 Task: Add Every Day Shea Lavender Shampoo to the cart.
Action: Mouse moved to (284, 136)
Screenshot: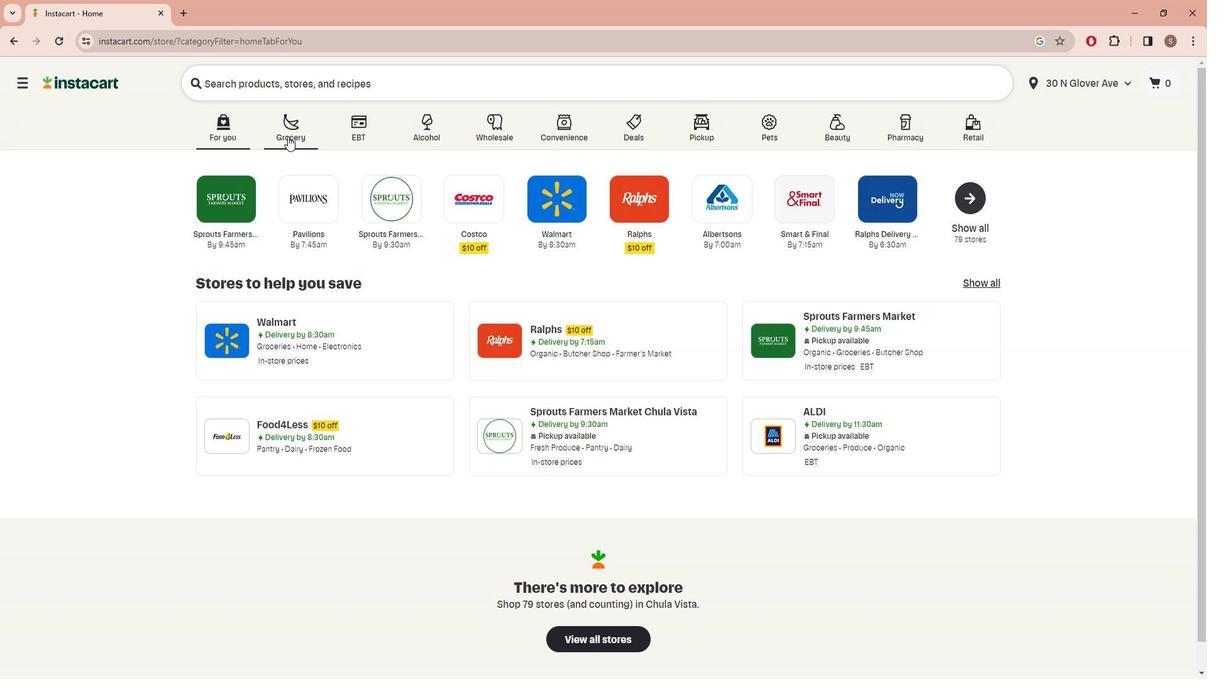 
Action: Mouse pressed left at (284, 136)
Screenshot: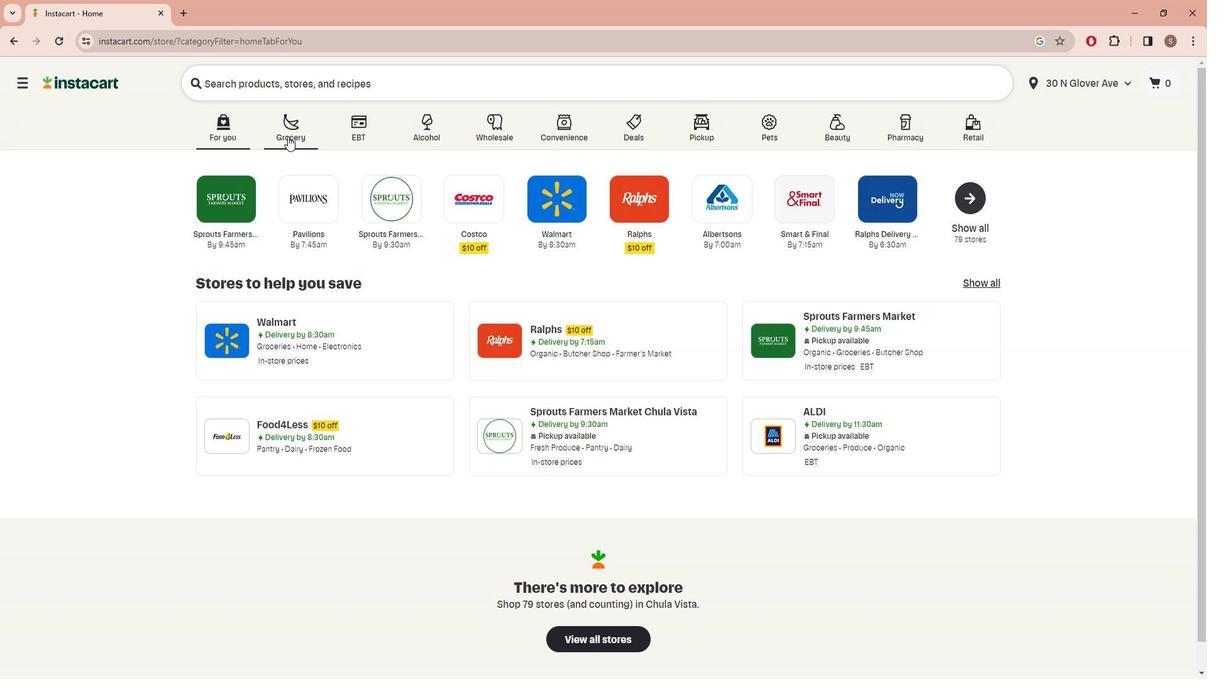
Action: Mouse moved to (391, 382)
Screenshot: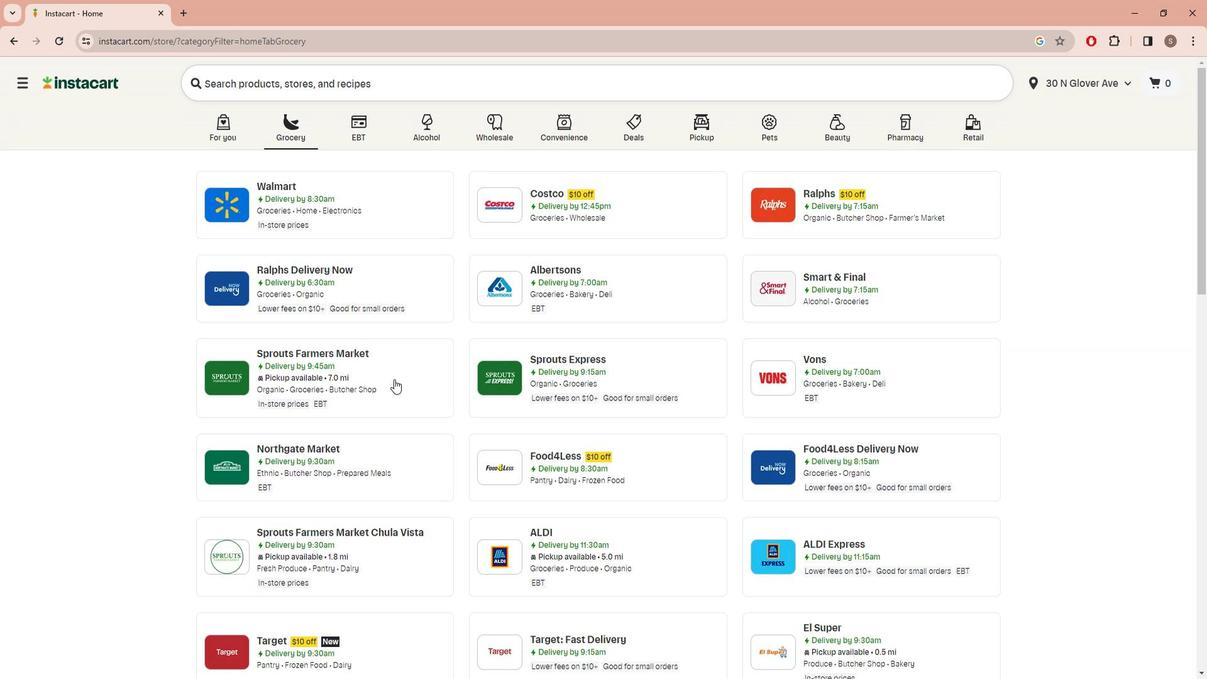 
Action: Mouse pressed left at (391, 382)
Screenshot: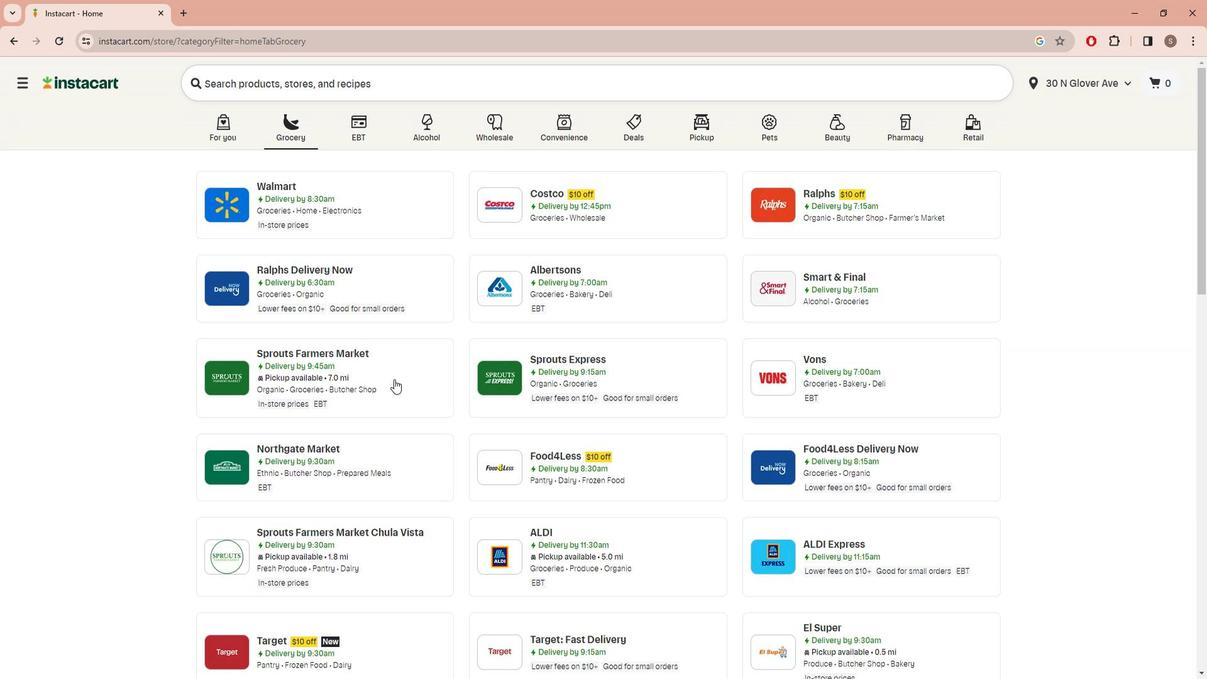 
Action: Mouse moved to (102, 389)
Screenshot: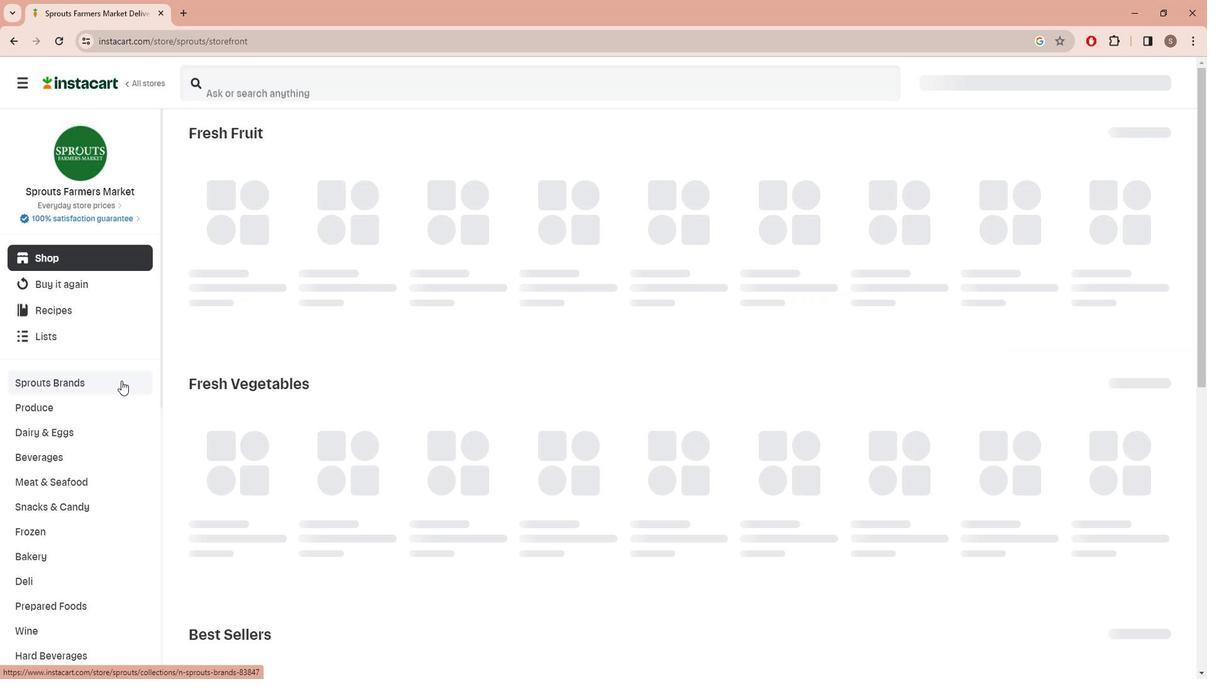 
Action: Mouse scrolled (102, 389) with delta (0, 0)
Screenshot: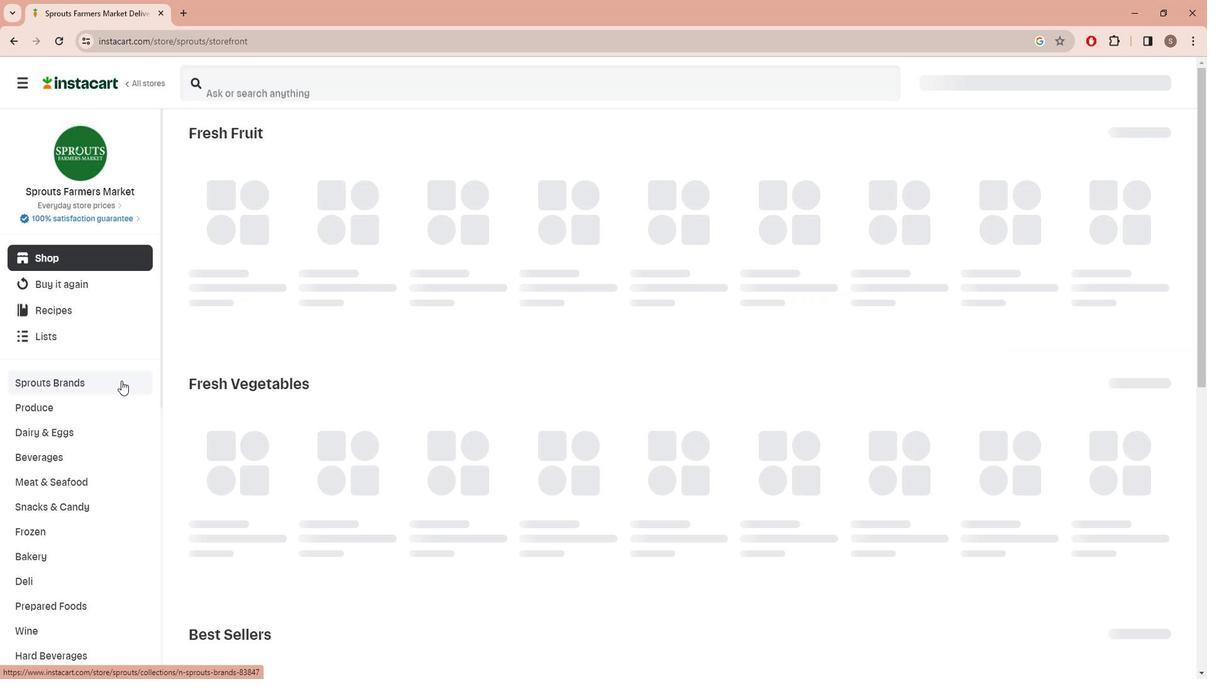 
Action: Mouse moved to (101, 392)
Screenshot: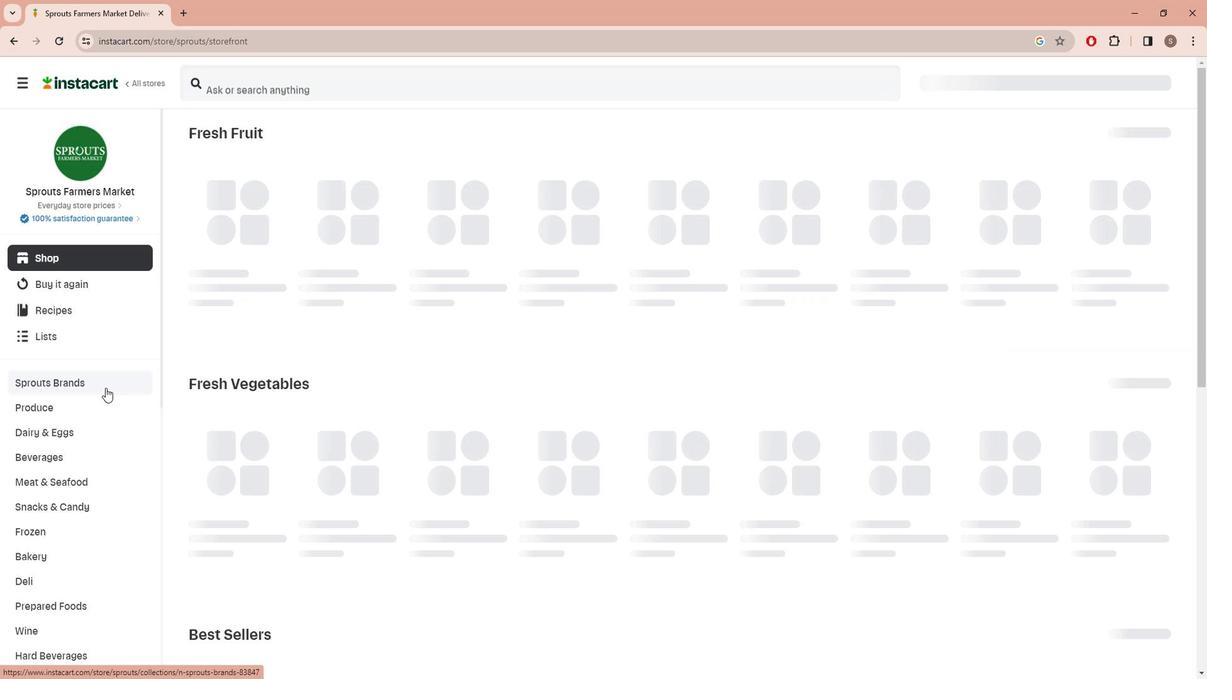 
Action: Mouse scrolled (101, 391) with delta (0, 0)
Screenshot: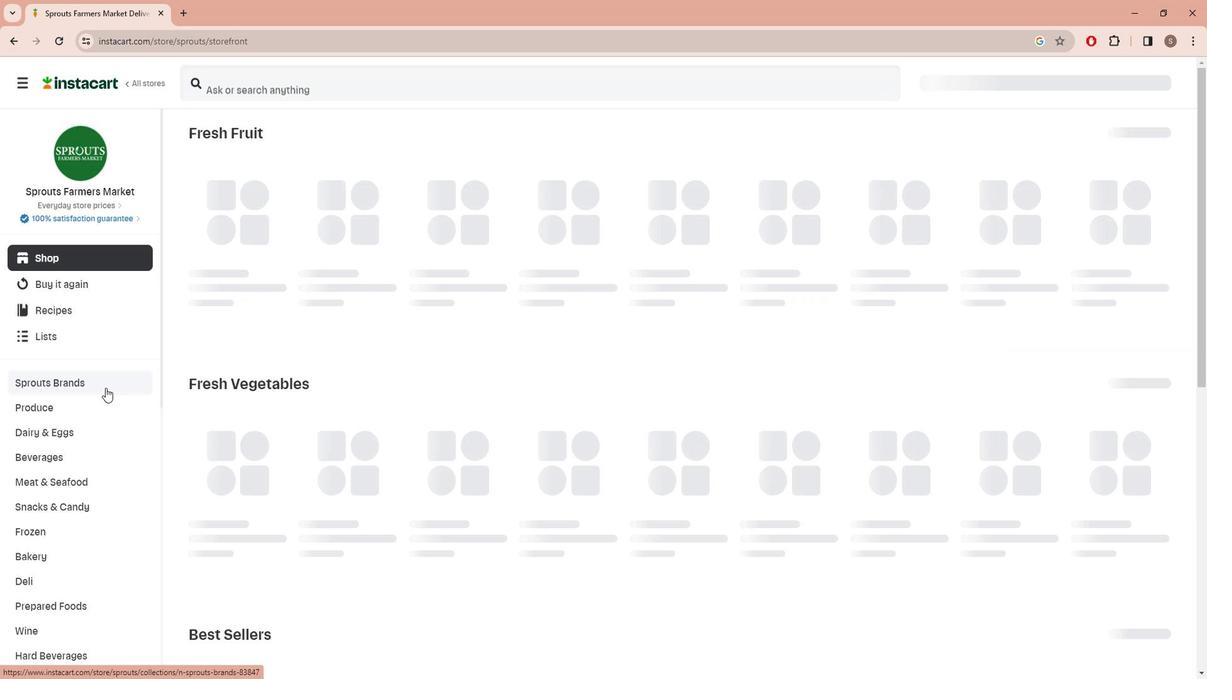 
Action: Mouse moved to (100, 395)
Screenshot: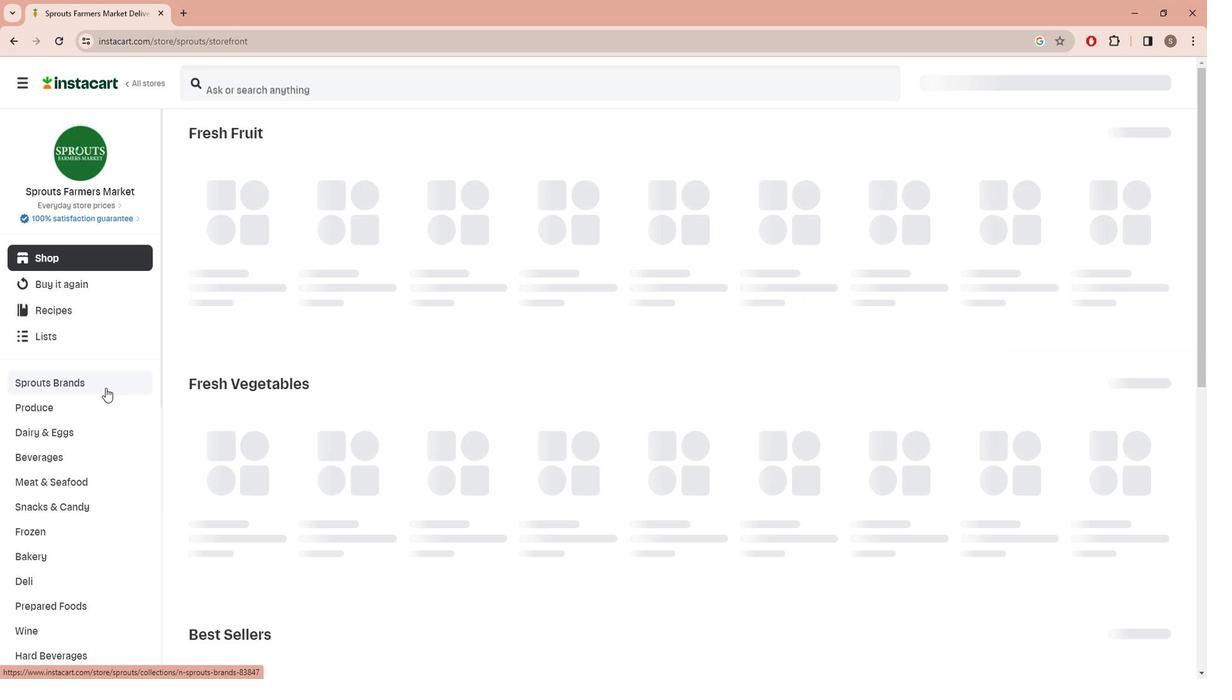 
Action: Mouse scrolled (100, 394) with delta (0, -1)
Screenshot: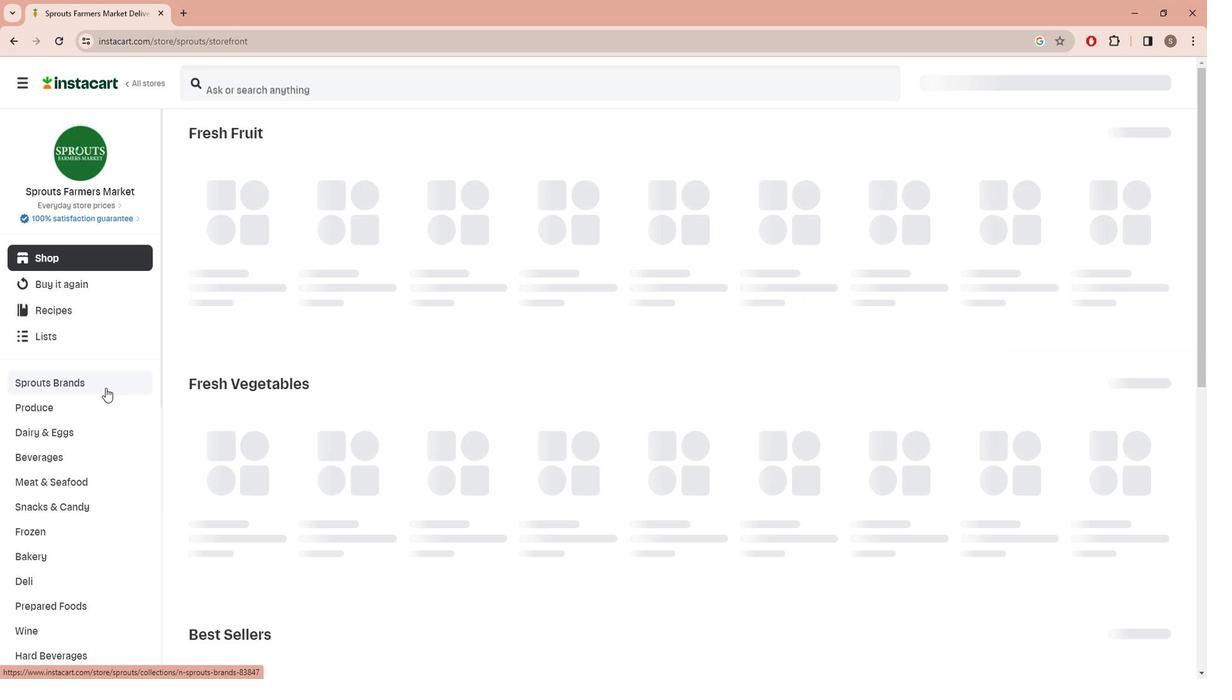 
Action: Mouse moved to (98, 398)
Screenshot: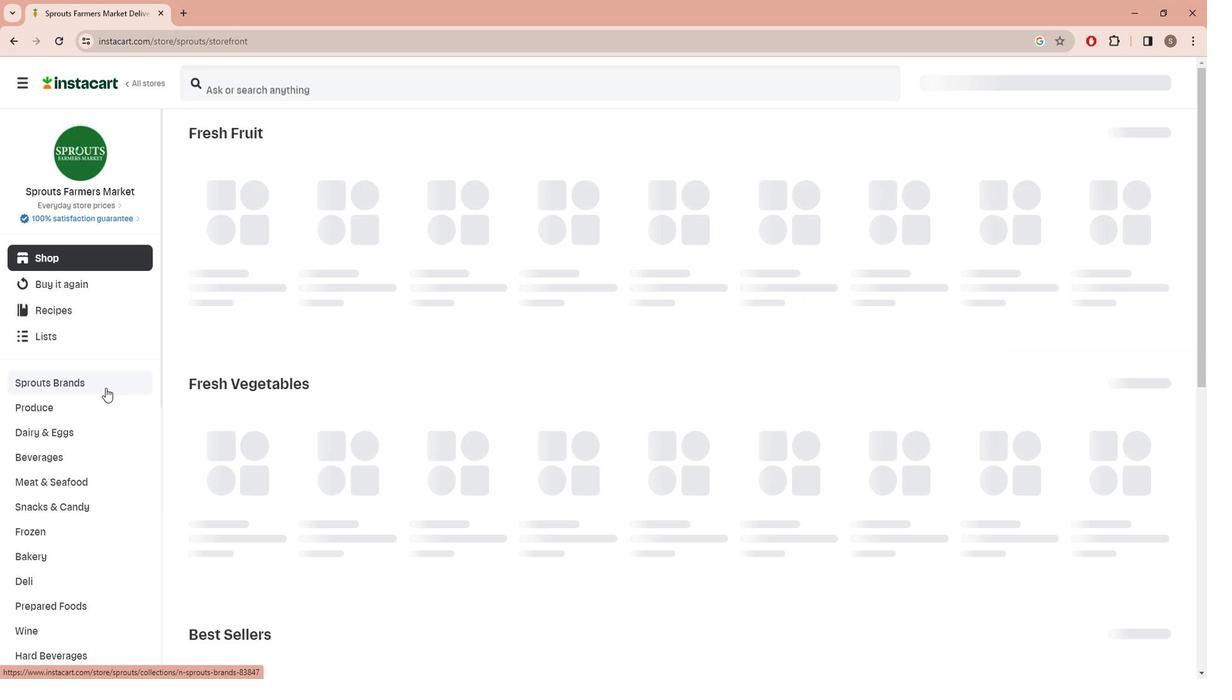 
Action: Mouse scrolled (98, 398) with delta (0, 0)
Screenshot: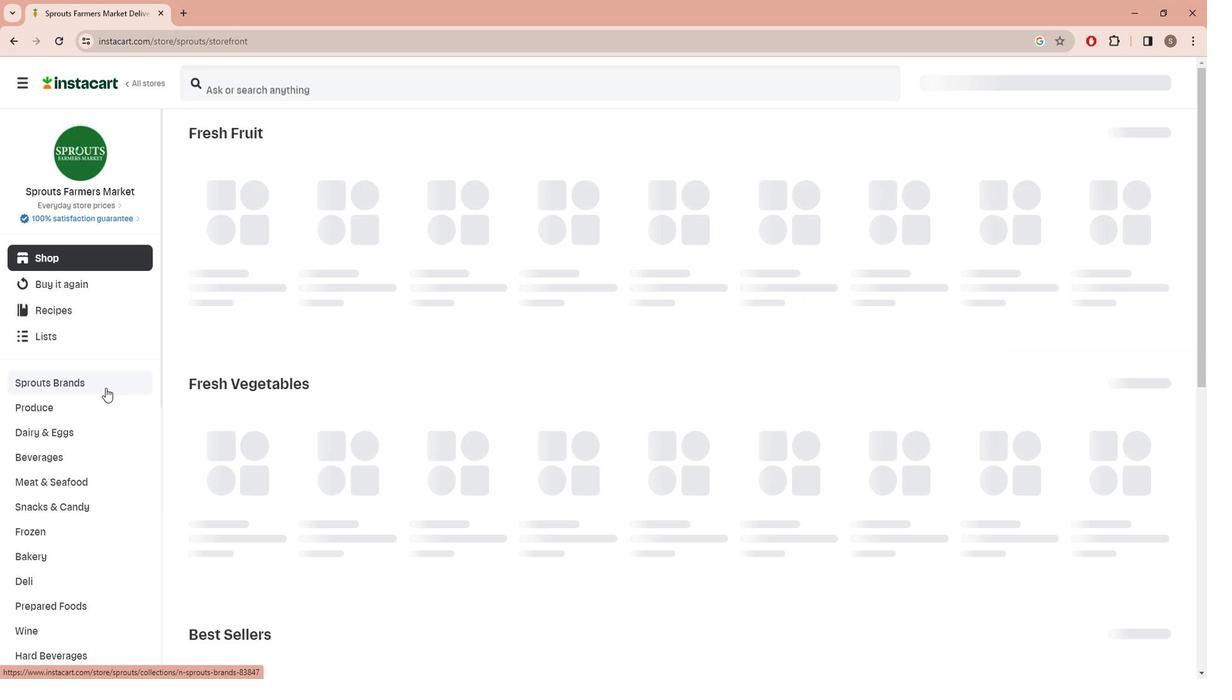 
Action: Mouse moved to (98, 399)
Screenshot: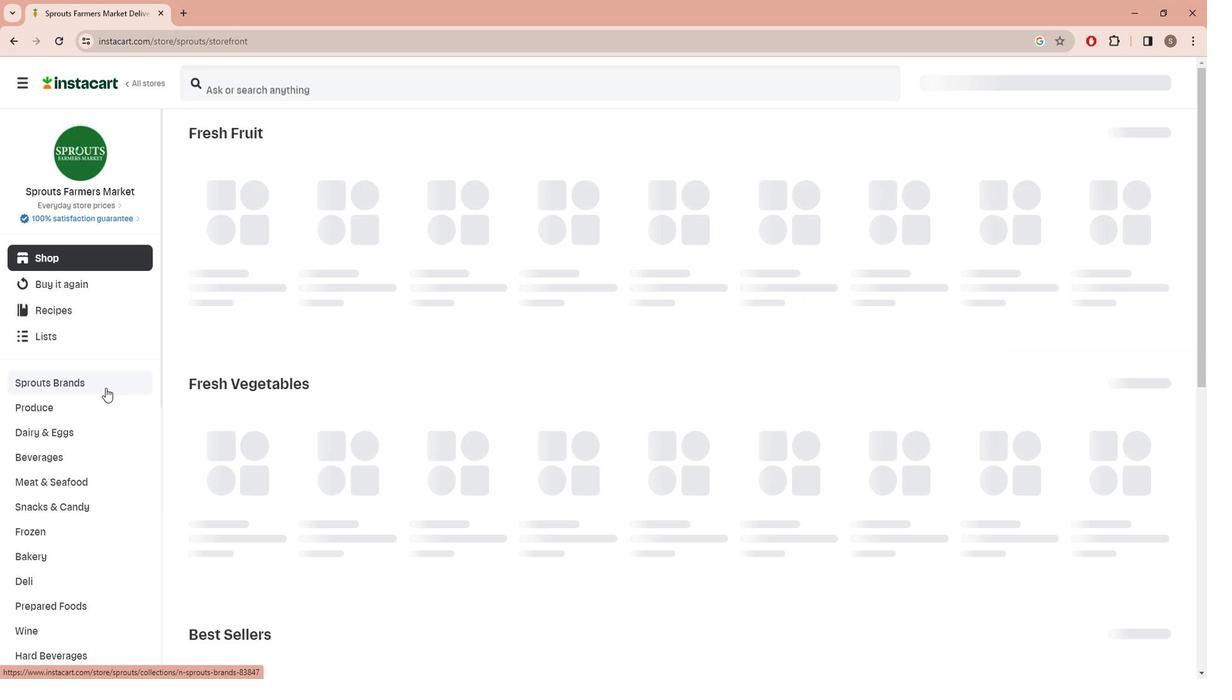 
Action: Mouse scrolled (98, 398) with delta (0, 0)
Screenshot: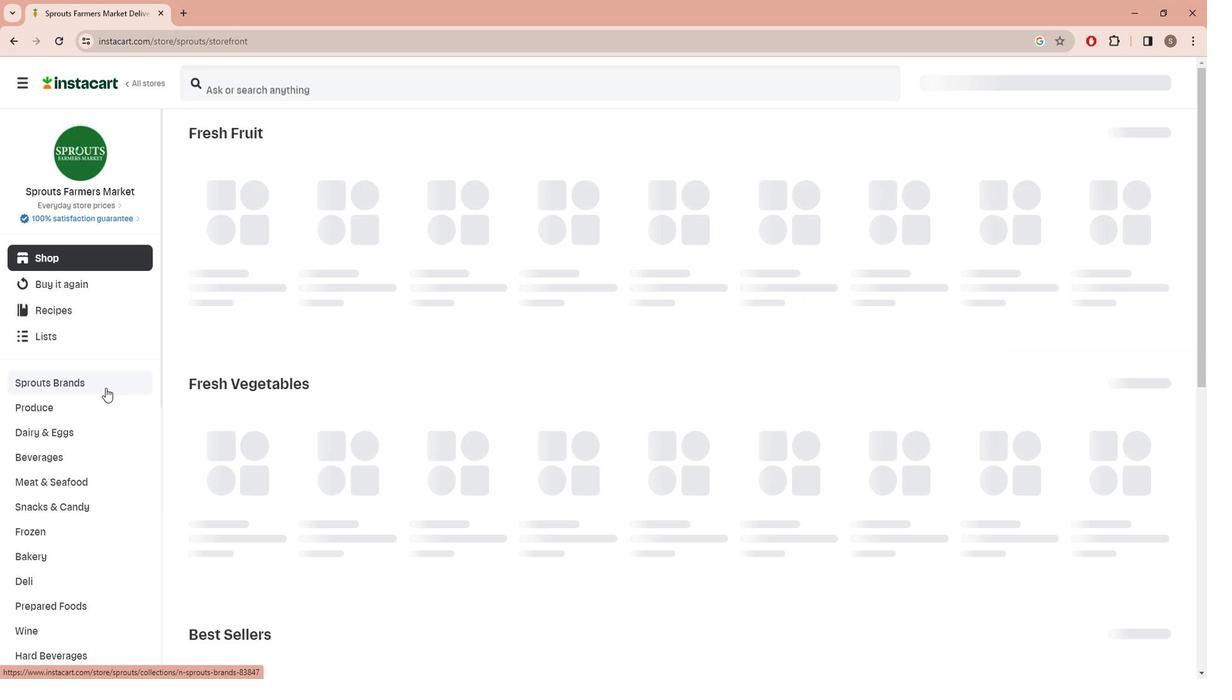 
Action: Mouse moved to (98, 399)
Screenshot: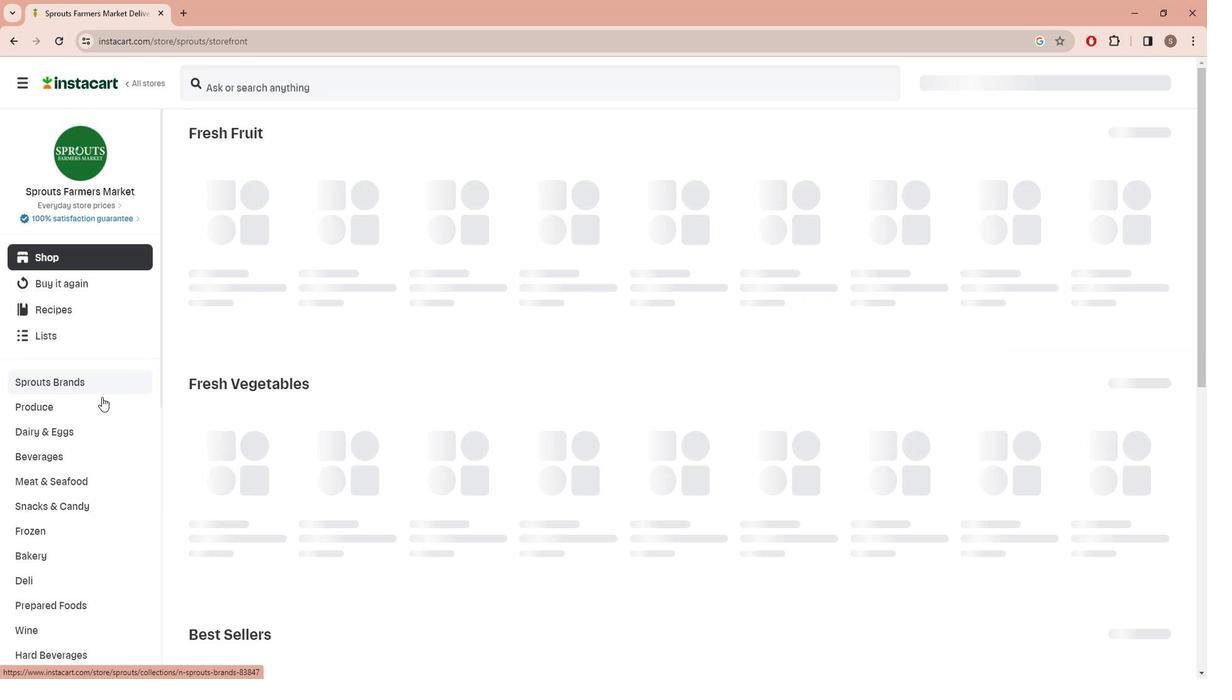 
Action: Mouse scrolled (98, 399) with delta (0, 0)
Screenshot: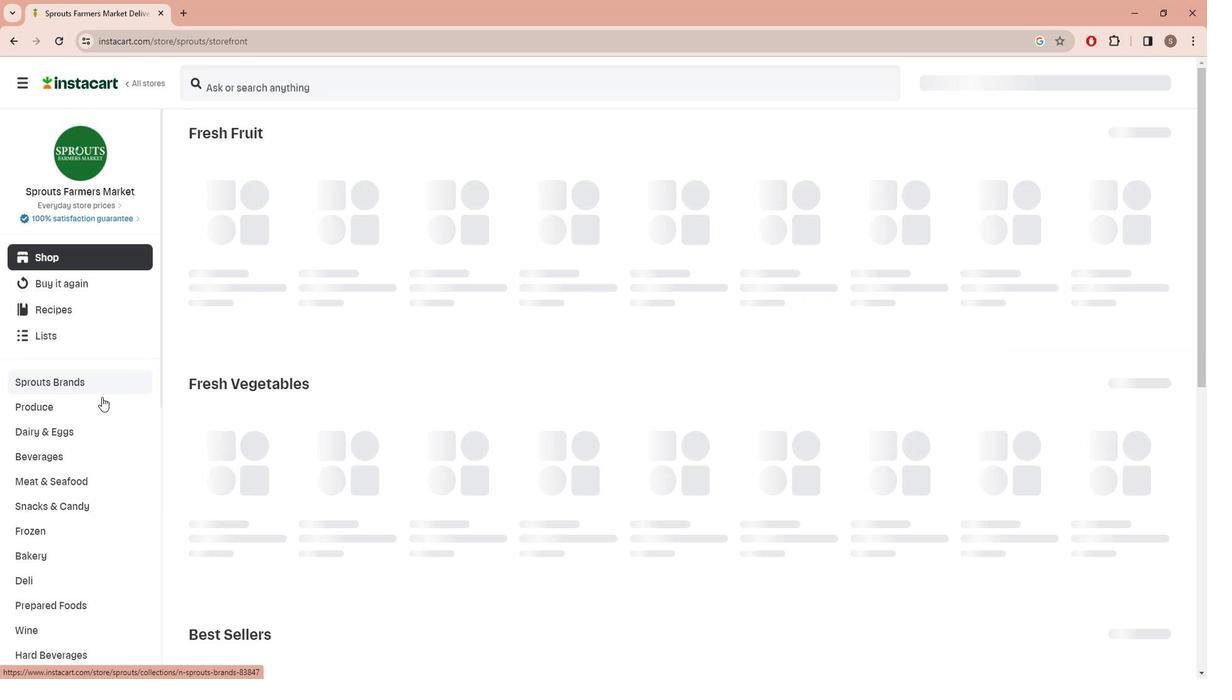 
Action: Mouse scrolled (98, 399) with delta (0, 0)
Screenshot: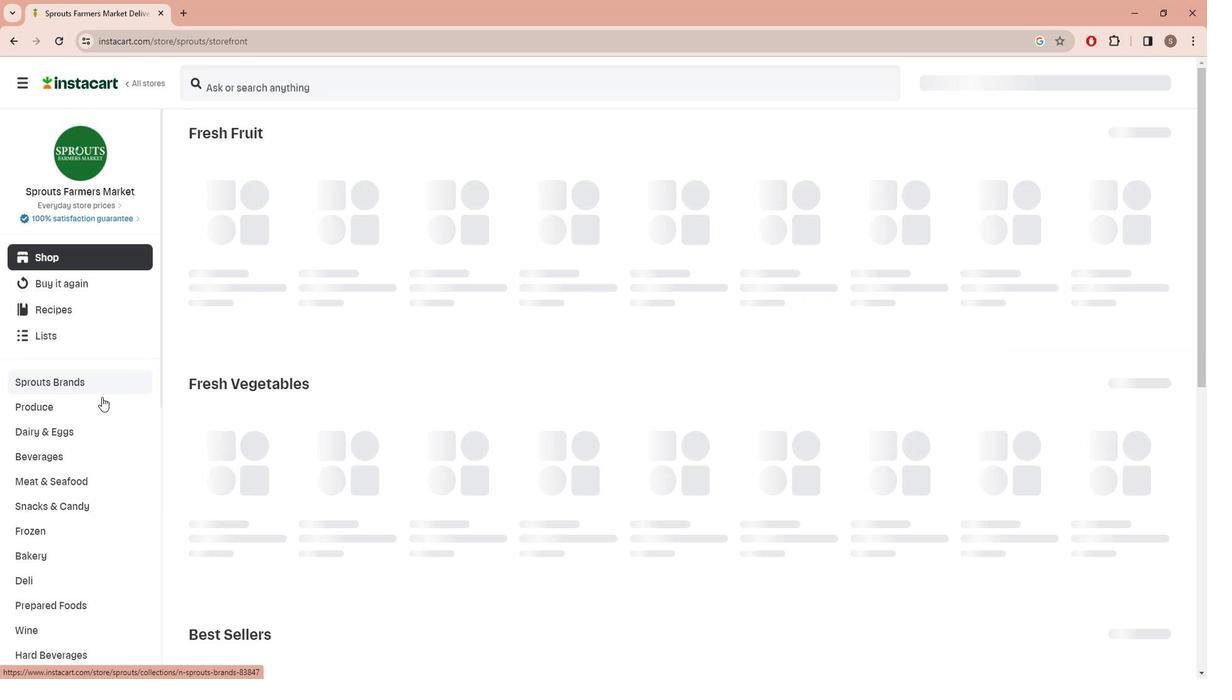 
Action: Mouse scrolled (98, 399) with delta (0, 0)
Screenshot: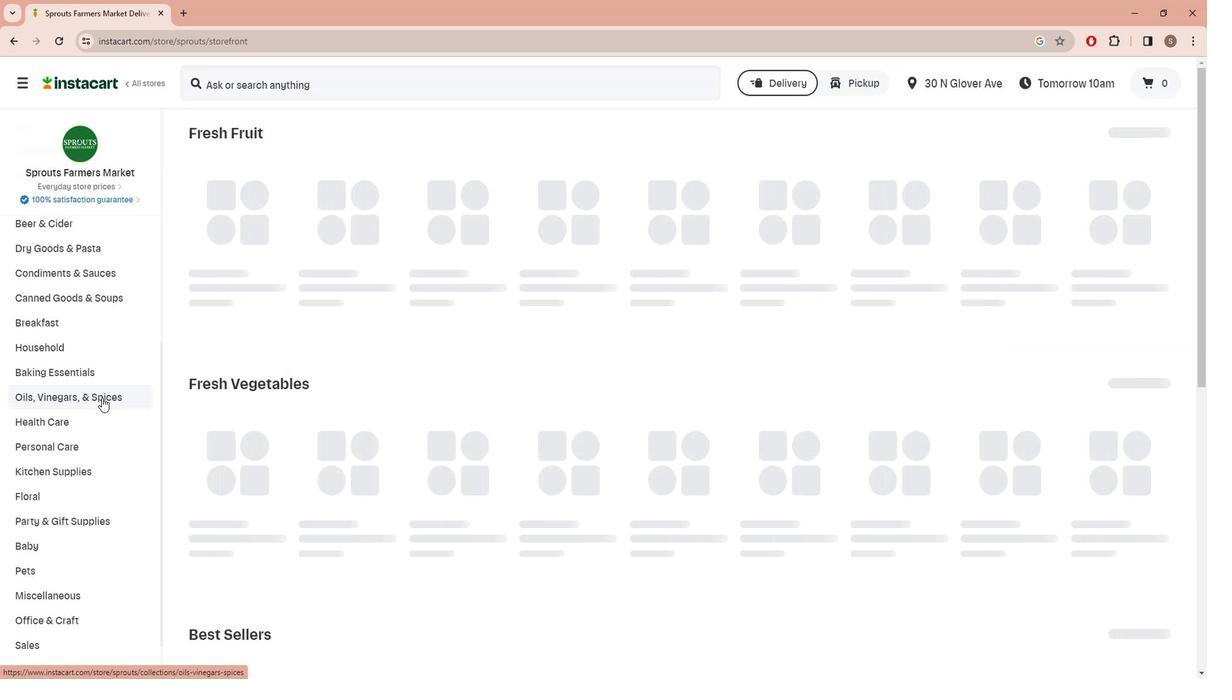 
Action: Mouse scrolled (98, 399) with delta (0, 0)
Screenshot: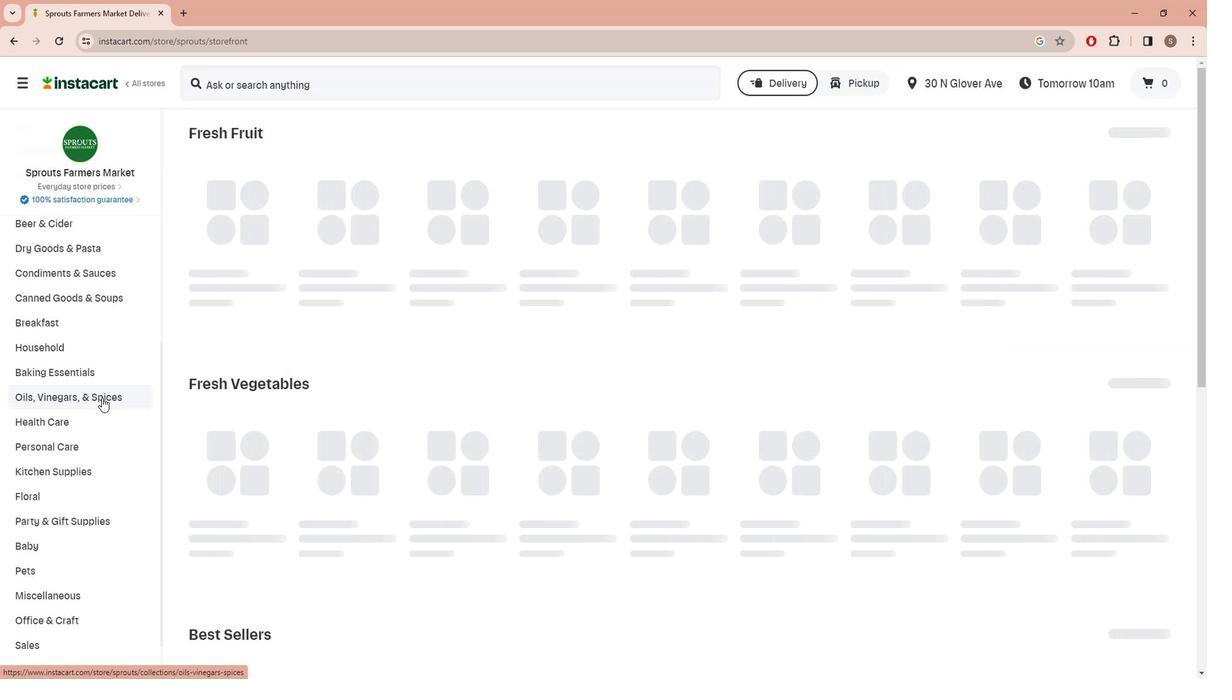 
Action: Mouse scrolled (98, 399) with delta (0, 0)
Screenshot: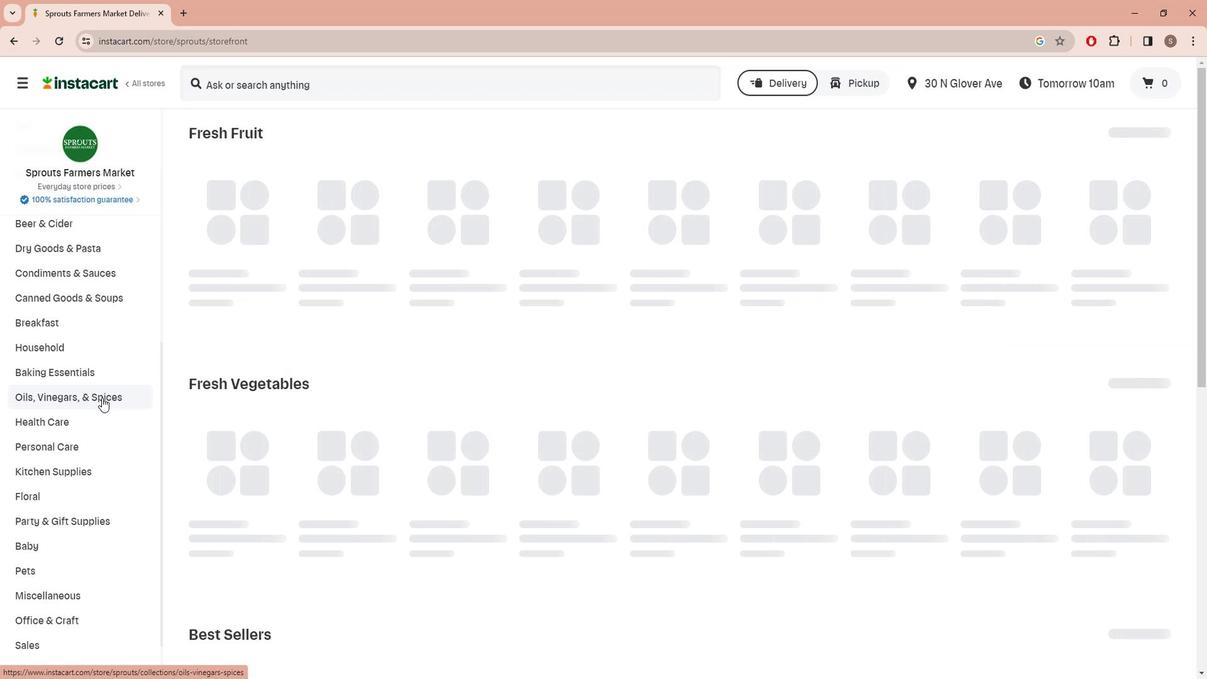 
Action: Mouse scrolled (98, 399) with delta (0, 0)
Screenshot: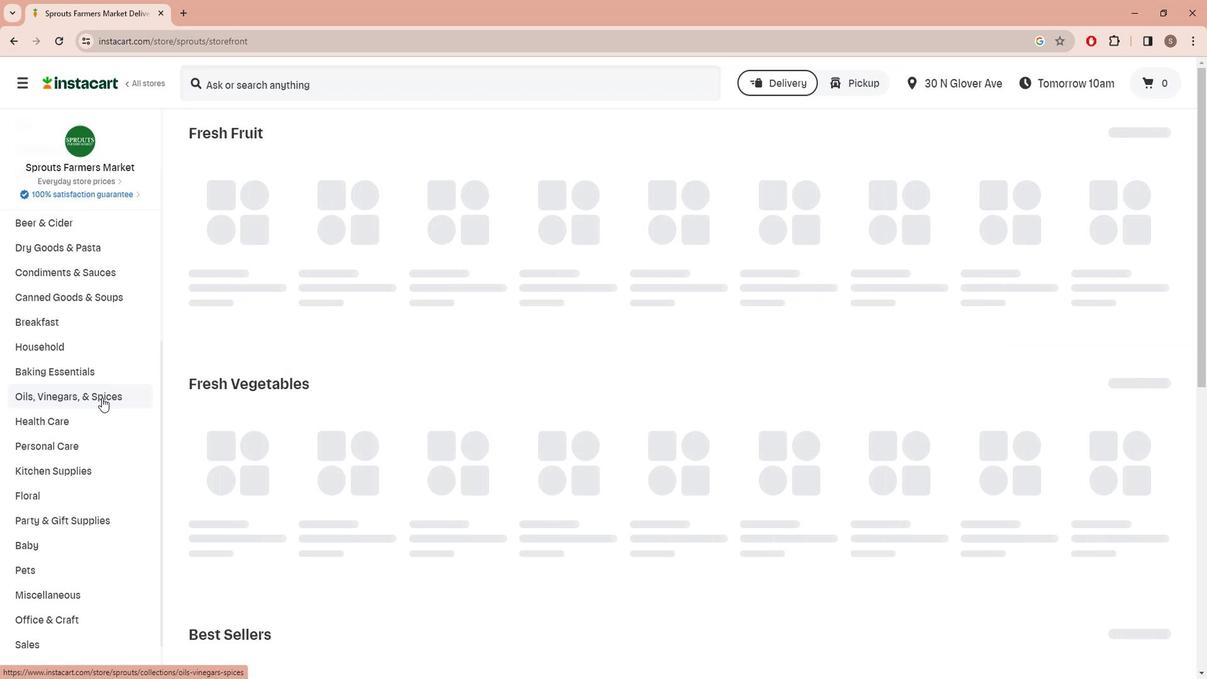 
Action: Mouse moved to (68, 391)
Screenshot: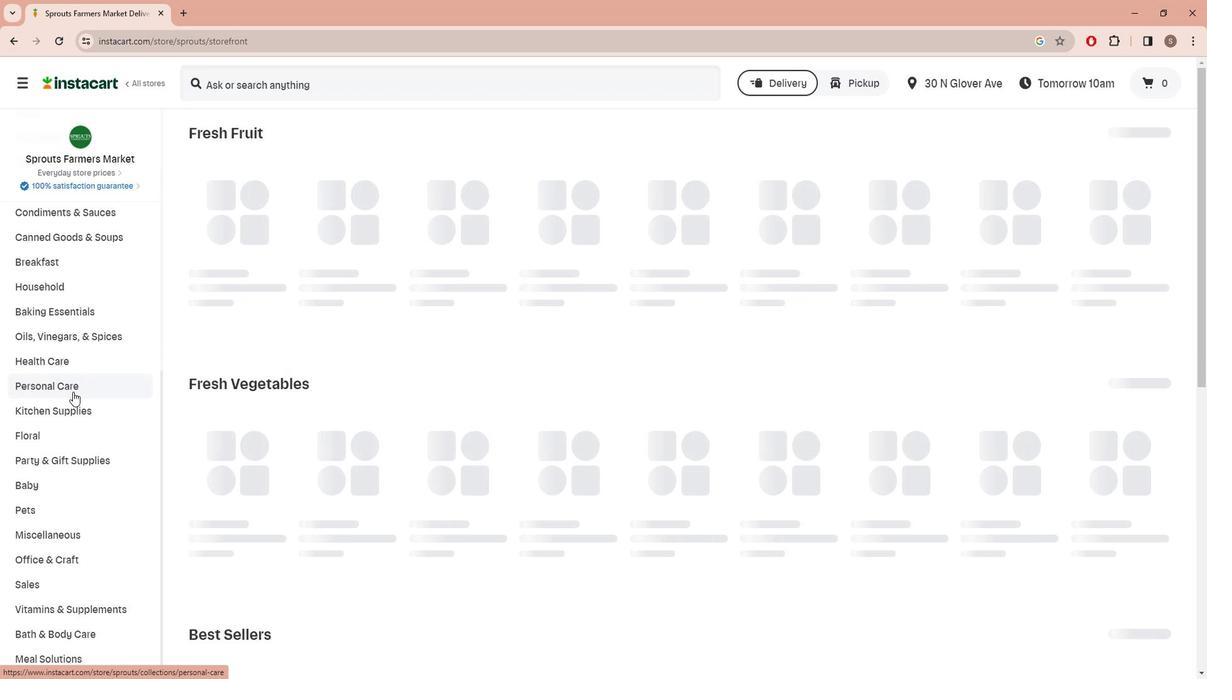 
Action: Mouse pressed left at (68, 391)
Screenshot: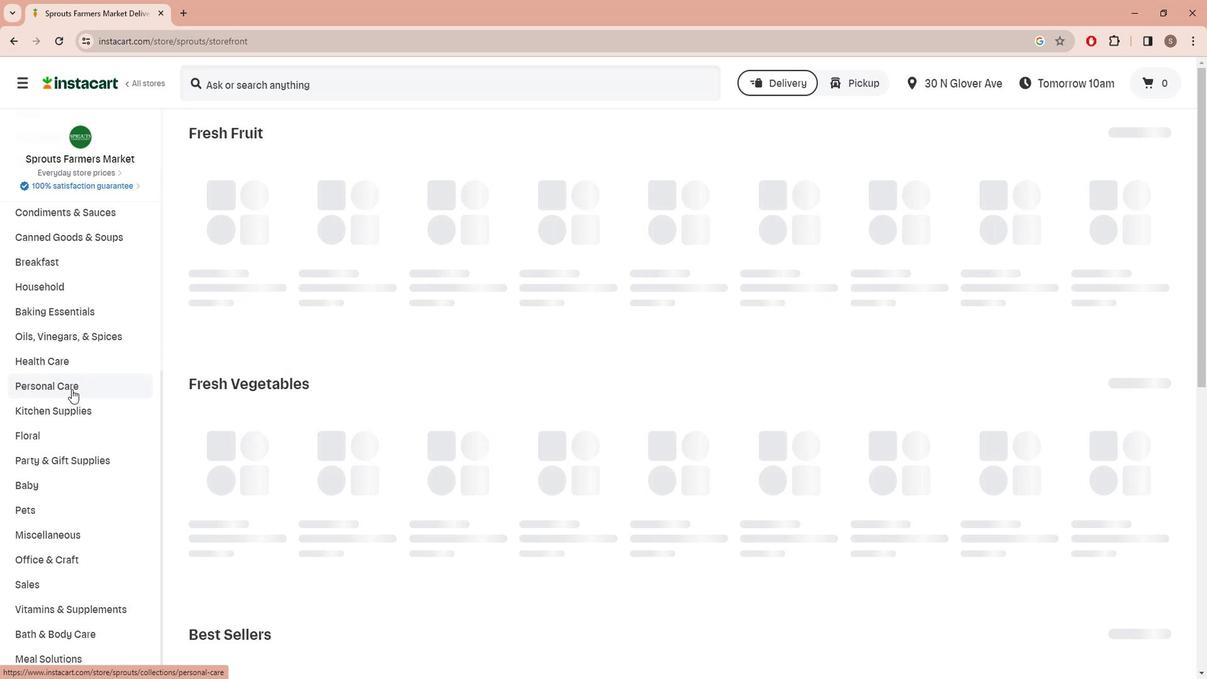 
Action: Mouse moved to (824, 166)
Screenshot: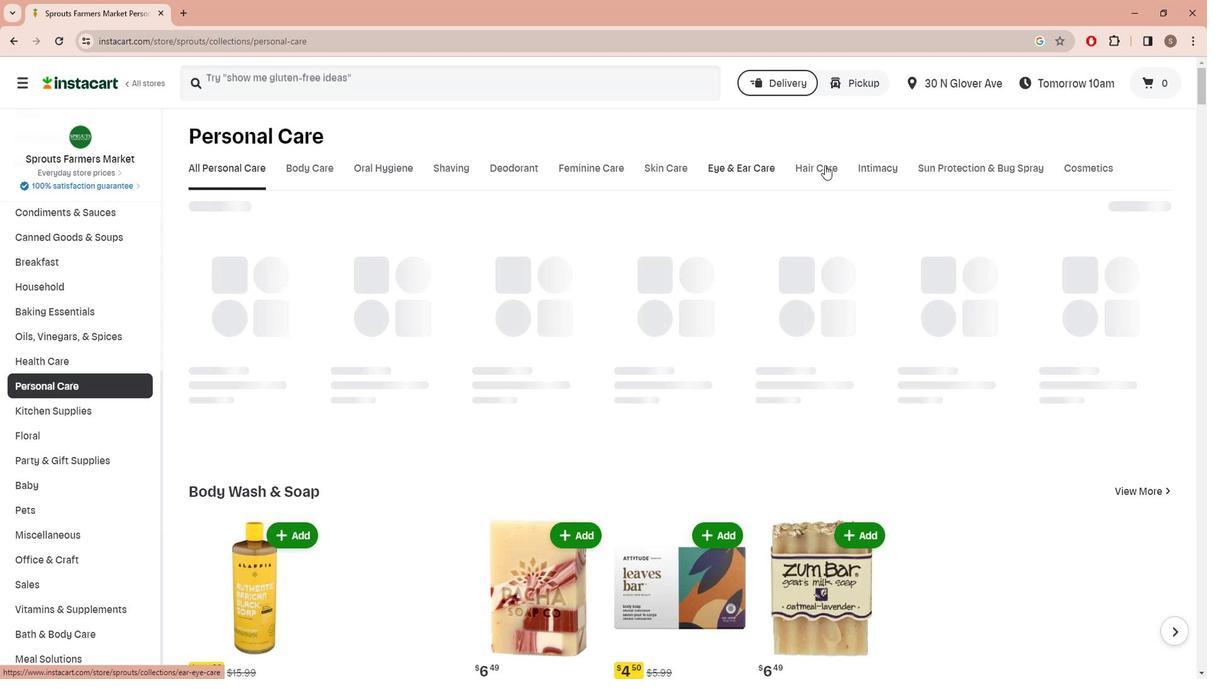 
Action: Mouse pressed left at (824, 166)
Screenshot: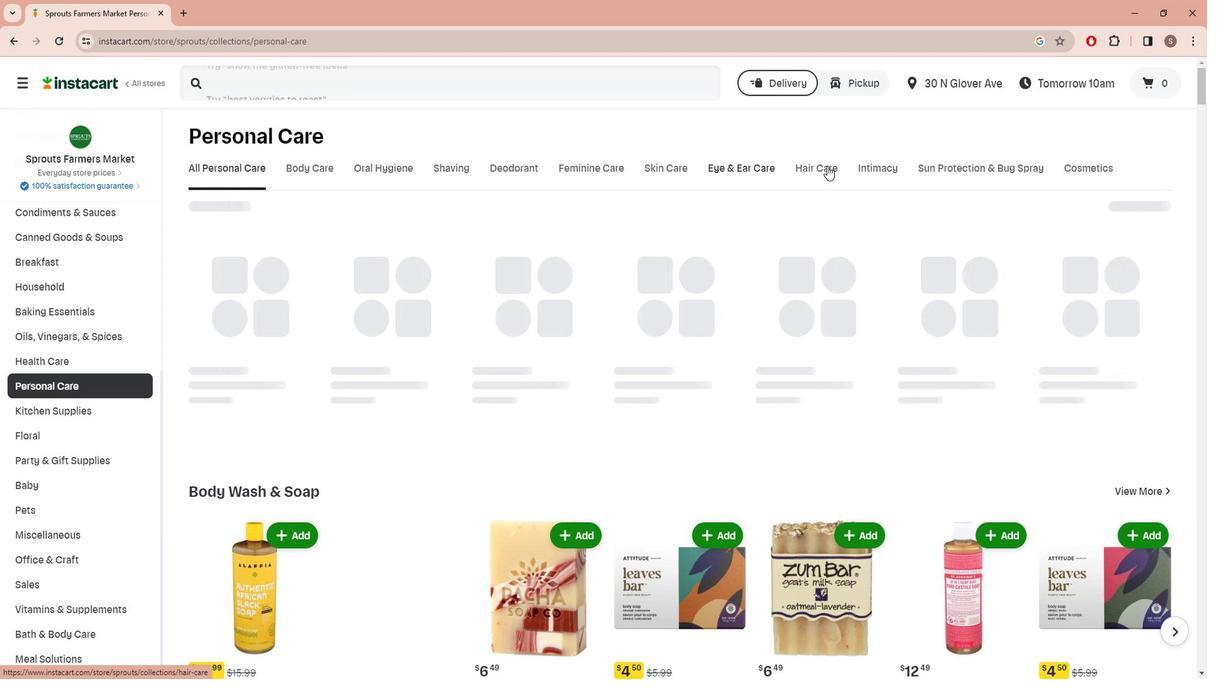 
Action: Mouse moved to (284, 220)
Screenshot: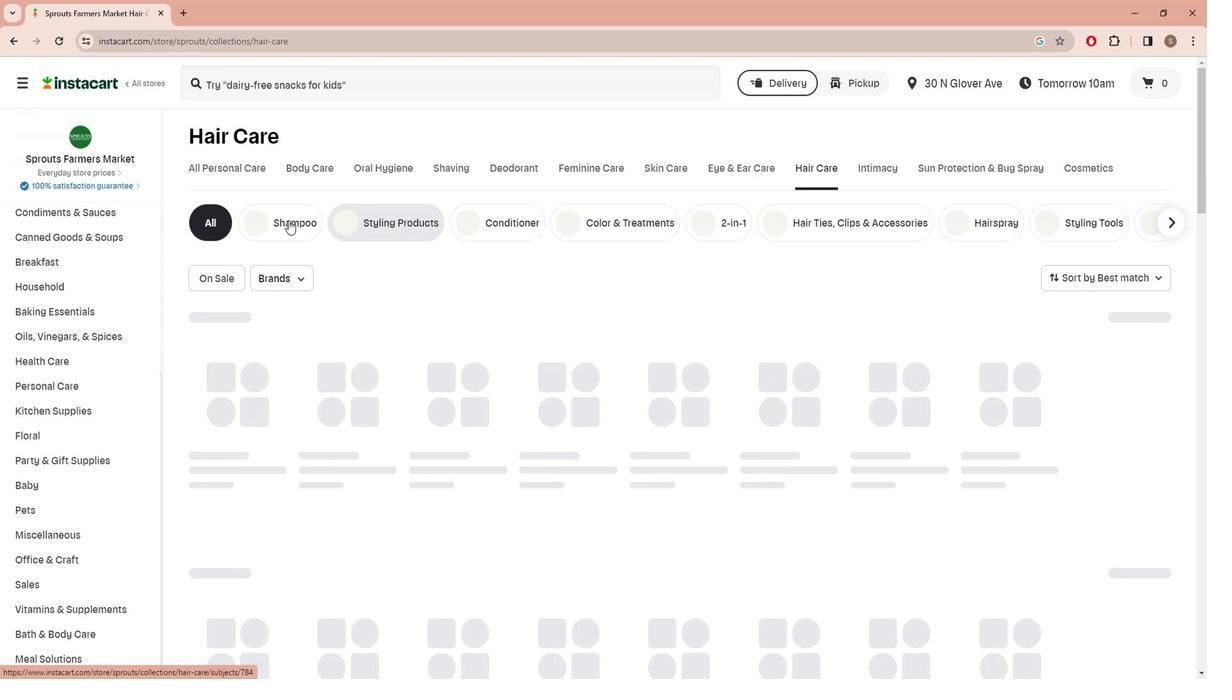 
Action: Mouse pressed left at (284, 220)
Screenshot: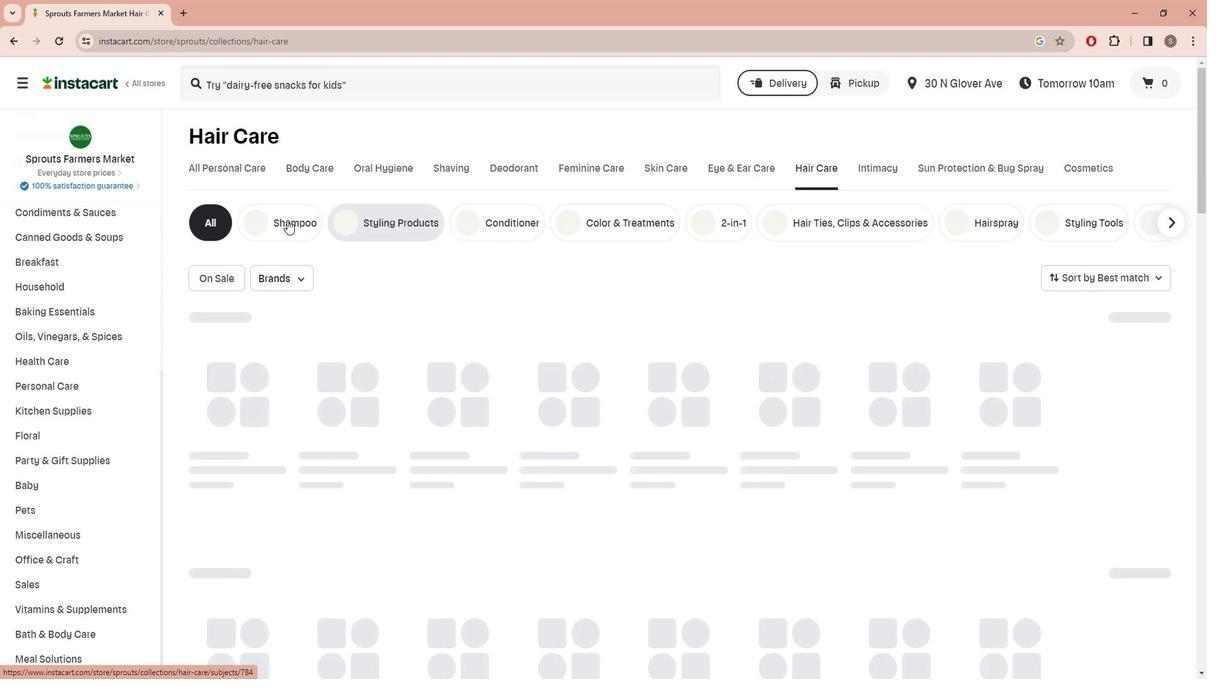 
Action: Mouse moved to (260, 87)
Screenshot: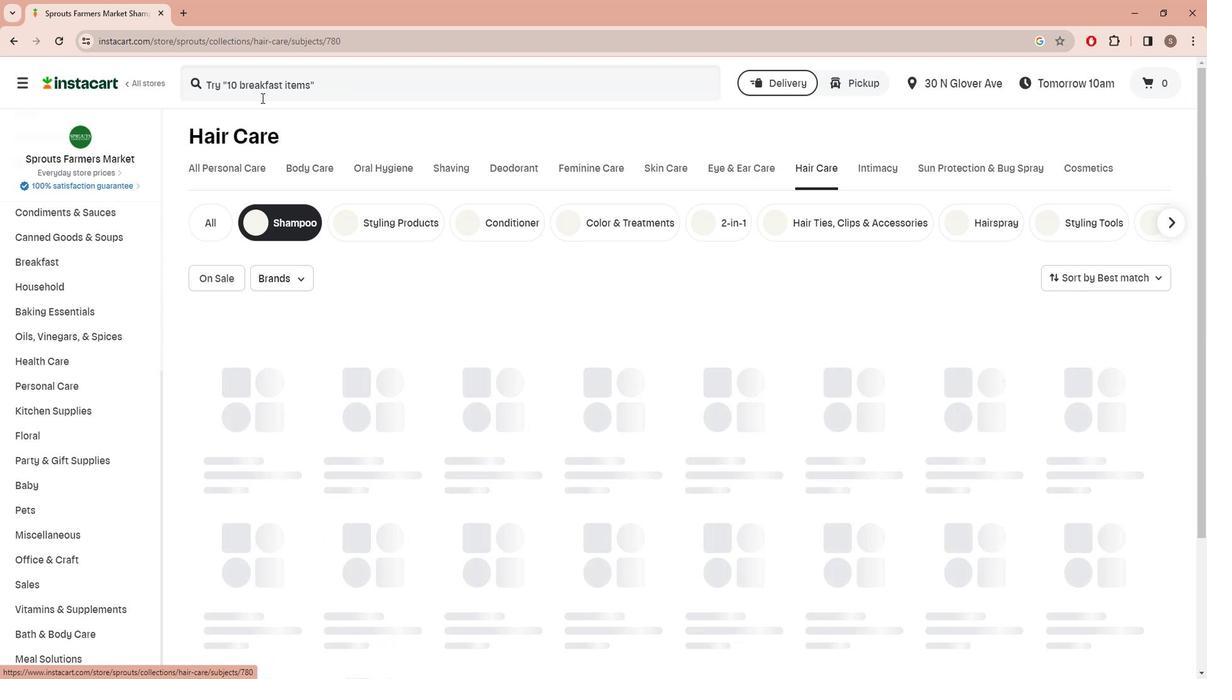 
Action: Mouse pressed left at (260, 87)
Screenshot: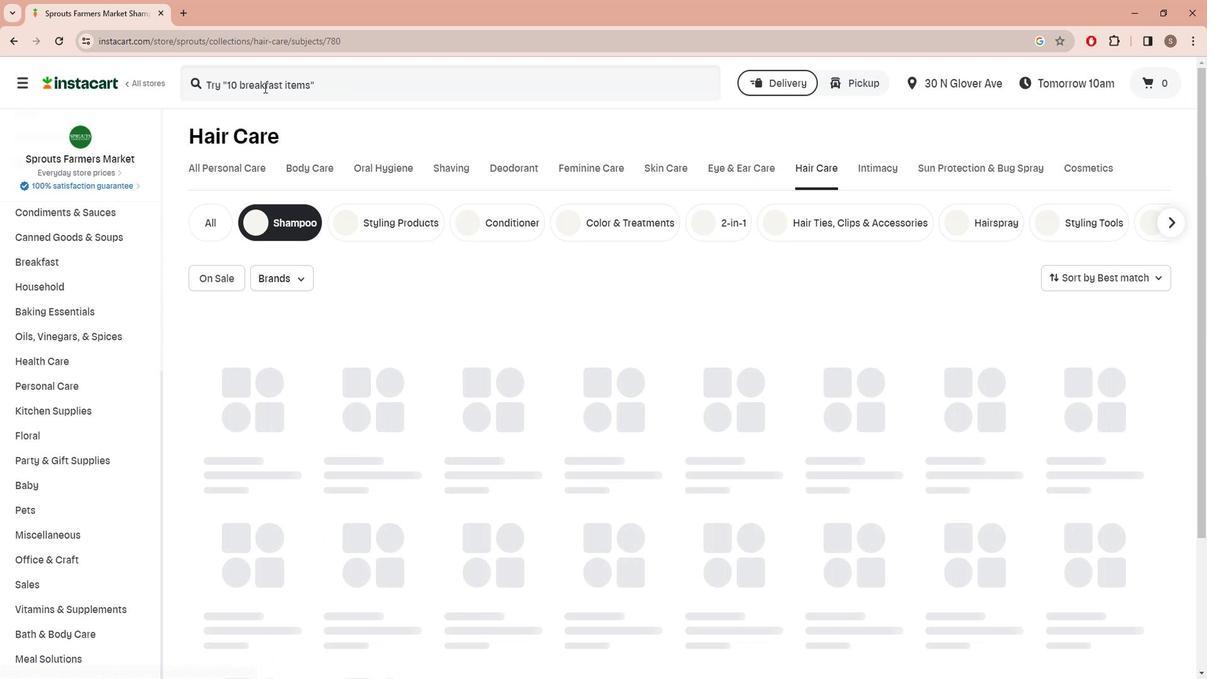 
Action: Key pressed <Key.shift>Every<Key.space><Key.shift>Day<Key.space><Key.shift>Shea<Key.space><Key.shift>Lavender<Key.space><Key.shift>Shampoo<Key.enter>
Screenshot: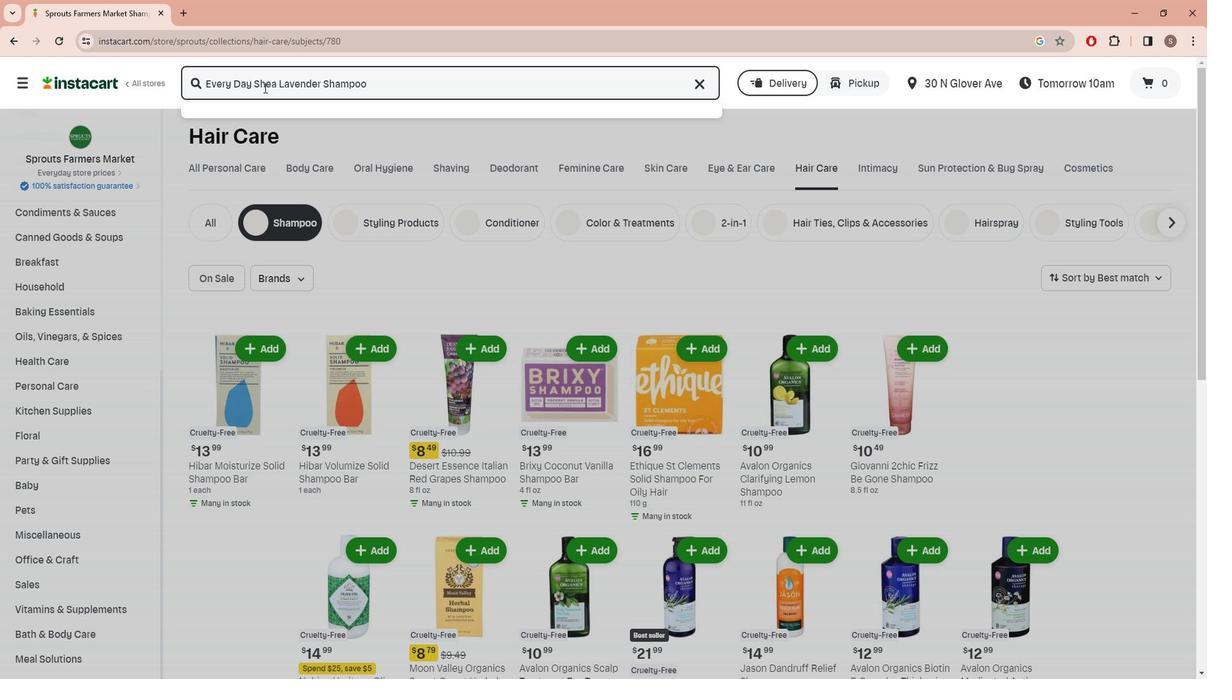 
Action: Mouse moved to (330, 213)
Screenshot: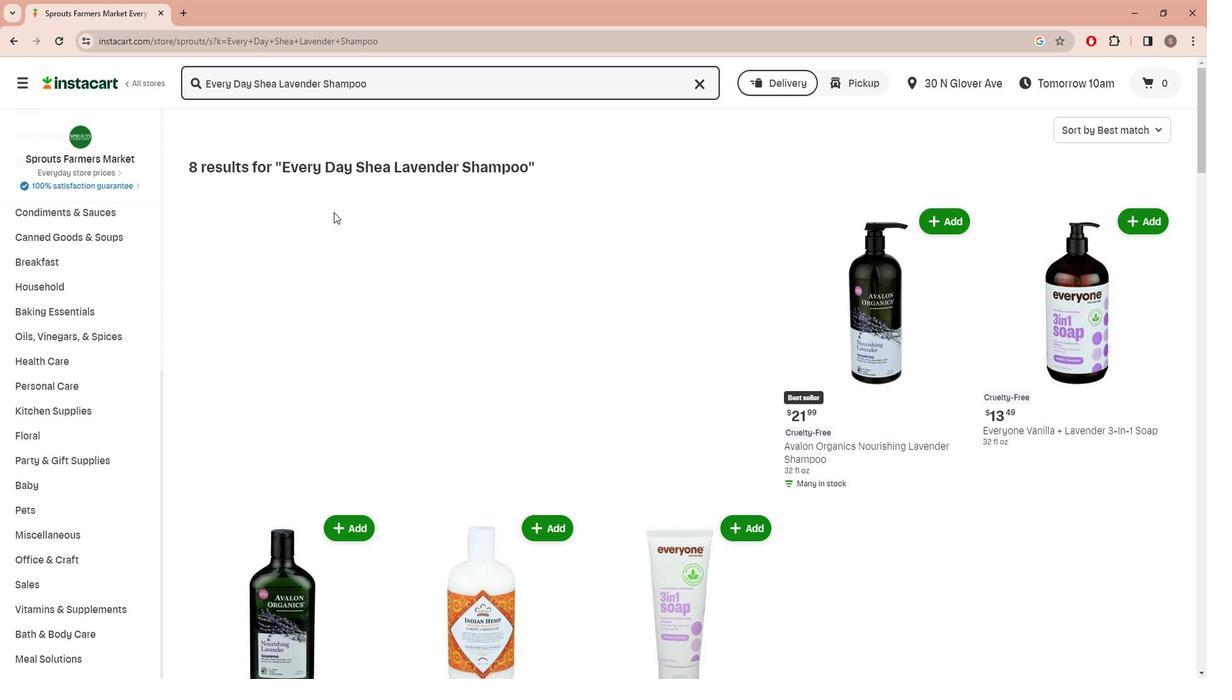 
Action: Mouse scrolled (330, 212) with delta (0, 0)
Screenshot: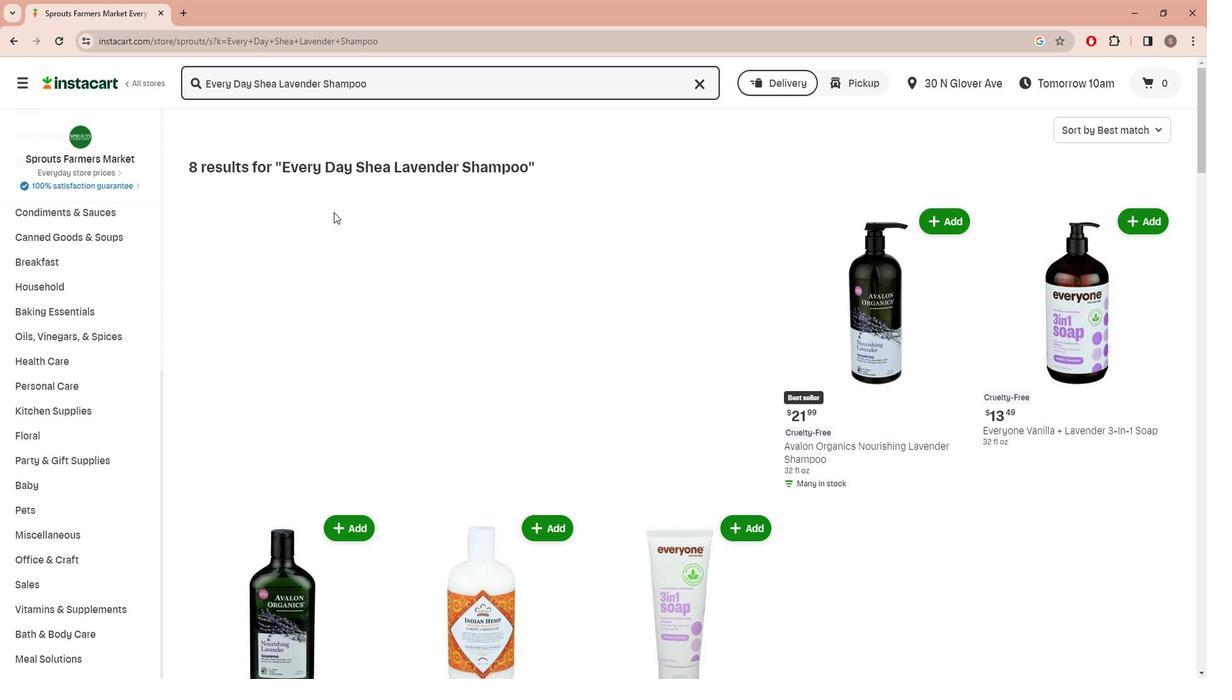 
Action: Mouse scrolled (330, 212) with delta (0, 0)
Screenshot: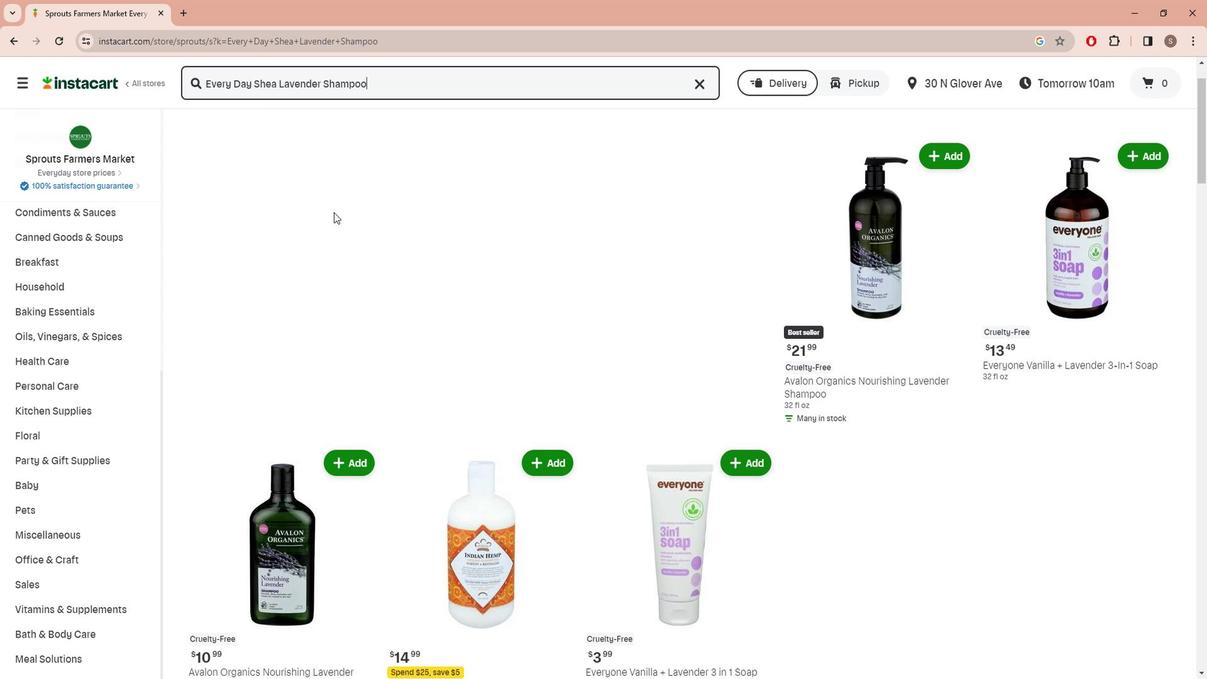 
Action: Mouse scrolled (330, 212) with delta (0, 0)
Screenshot: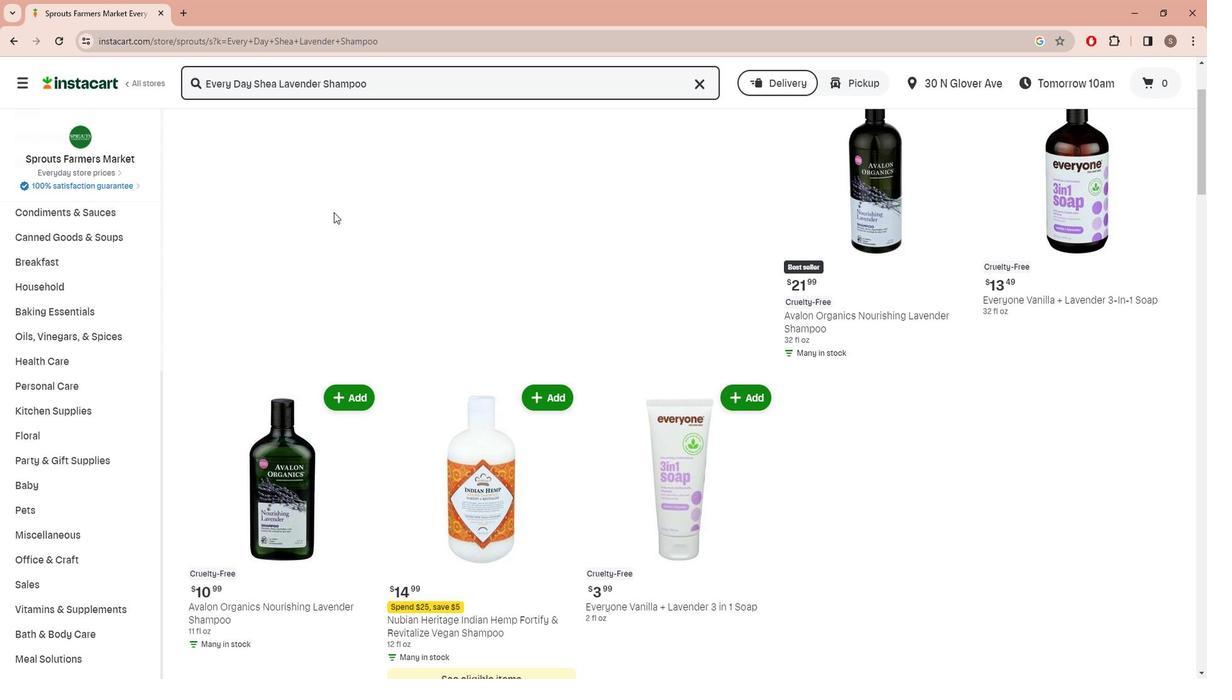 
Action: Mouse scrolled (330, 212) with delta (0, 0)
Screenshot: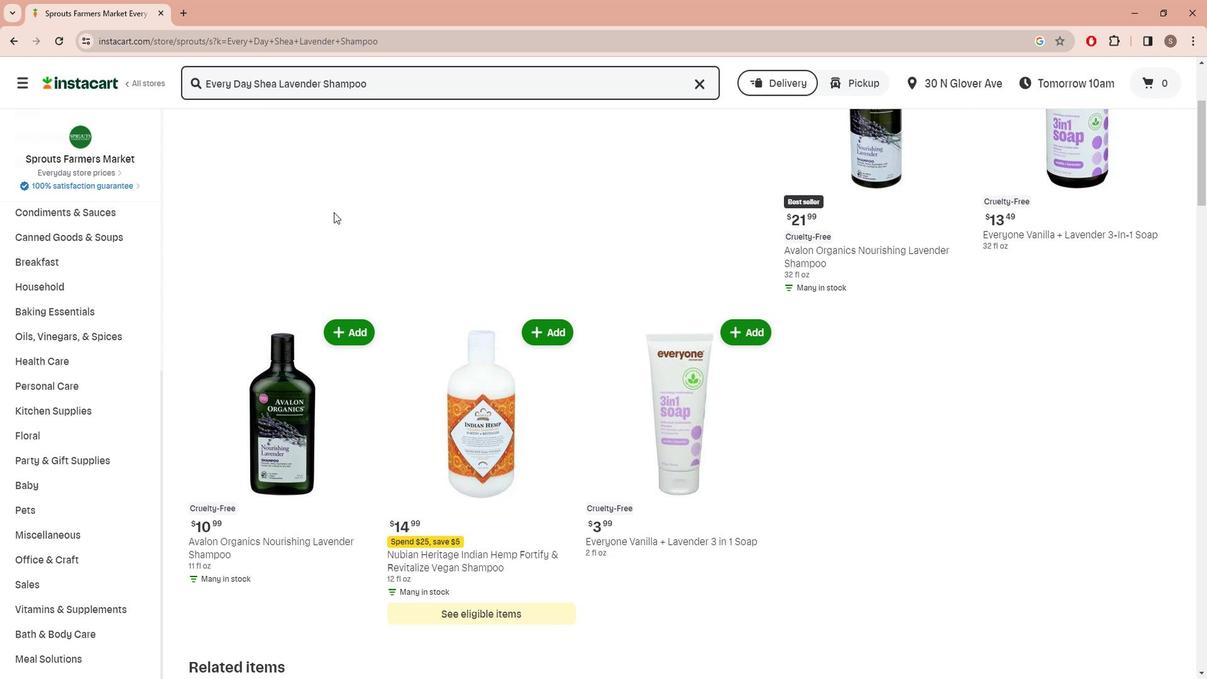 
Action: Mouse scrolled (330, 212) with delta (0, 0)
Screenshot: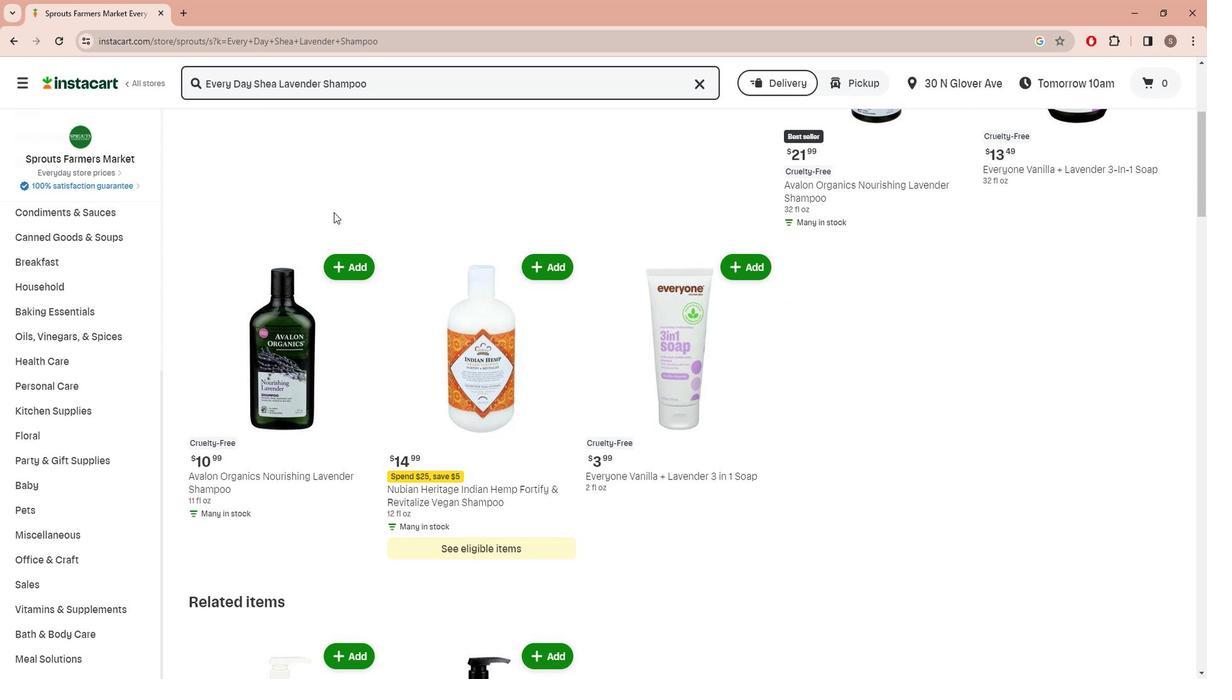 
Action: Mouse scrolled (330, 212) with delta (0, 0)
Screenshot: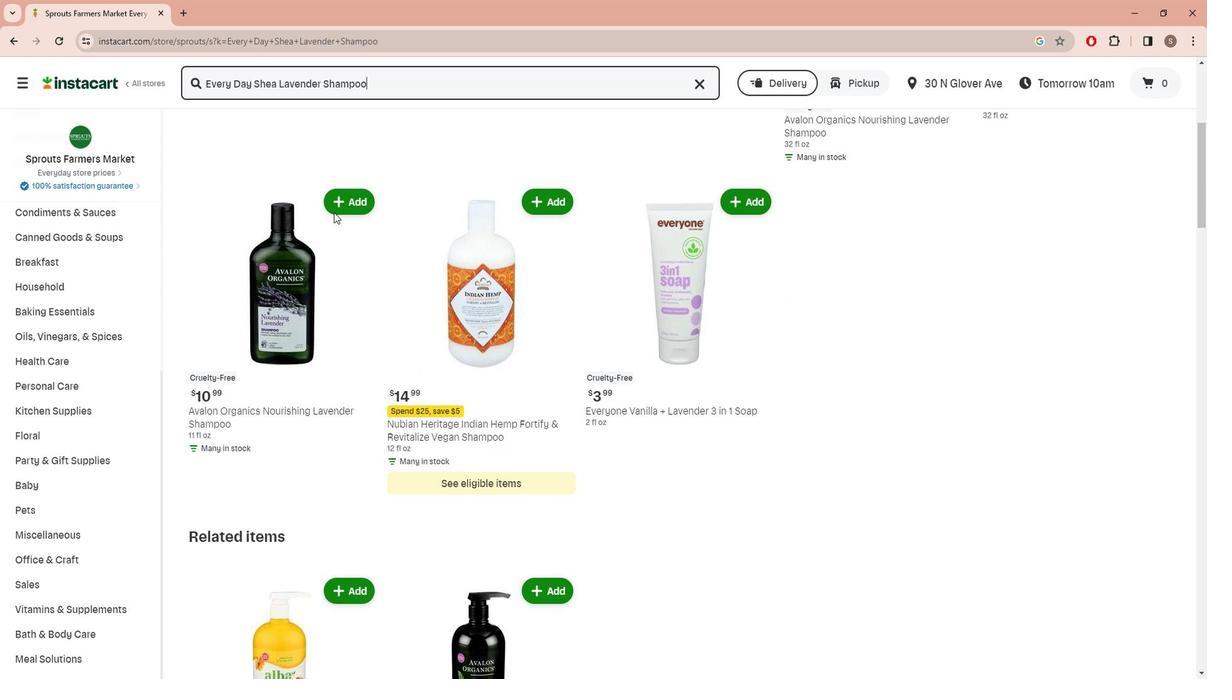 
Action: Mouse scrolled (330, 212) with delta (0, 0)
Screenshot: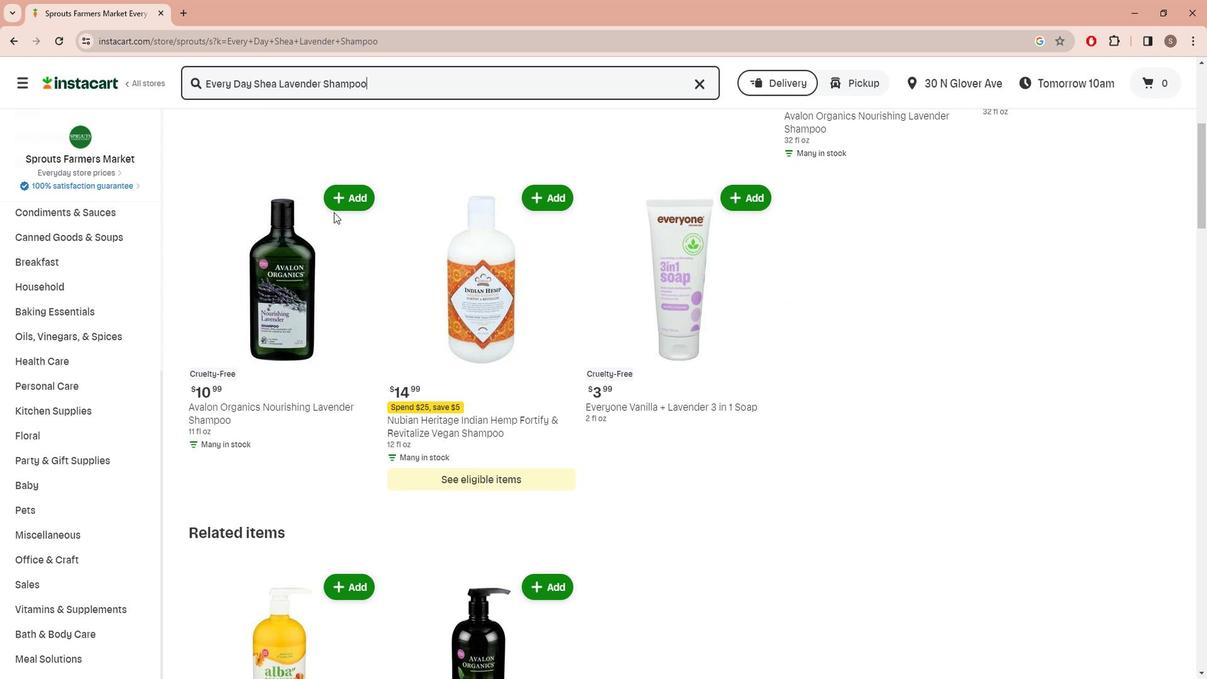 
Action: Mouse scrolled (330, 212) with delta (0, 0)
Screenshot: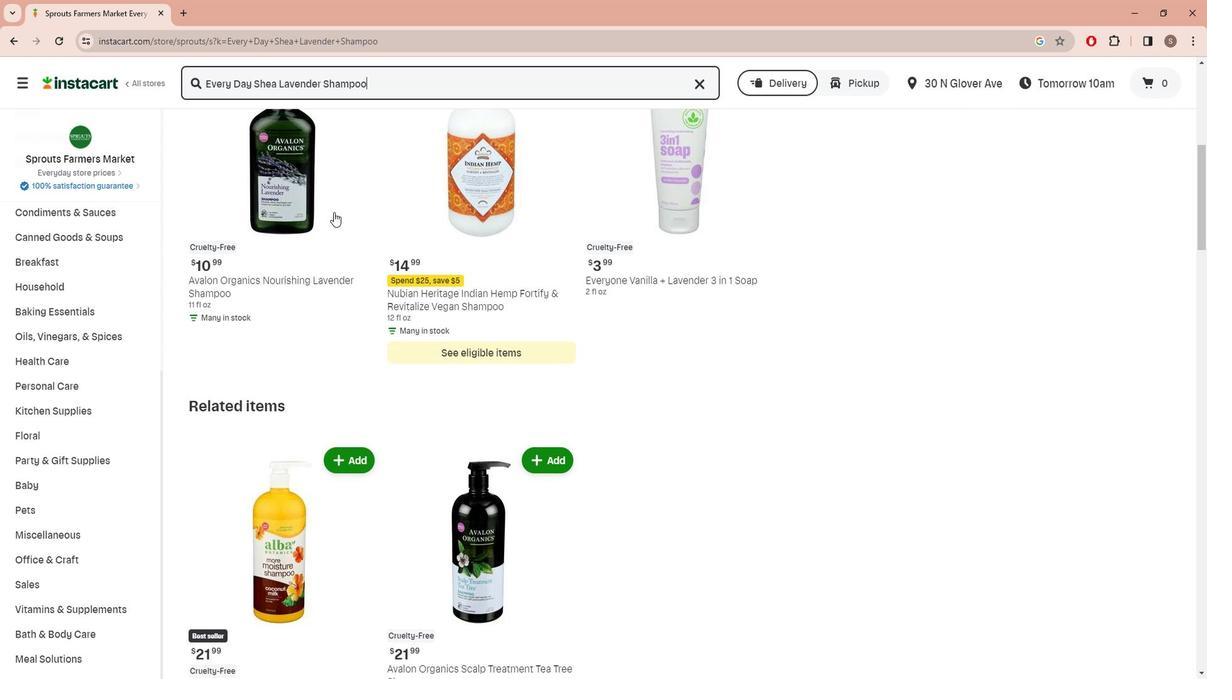 
Action: Mouse scrolled (330, 212) with delta (0, 0)
Screenshot: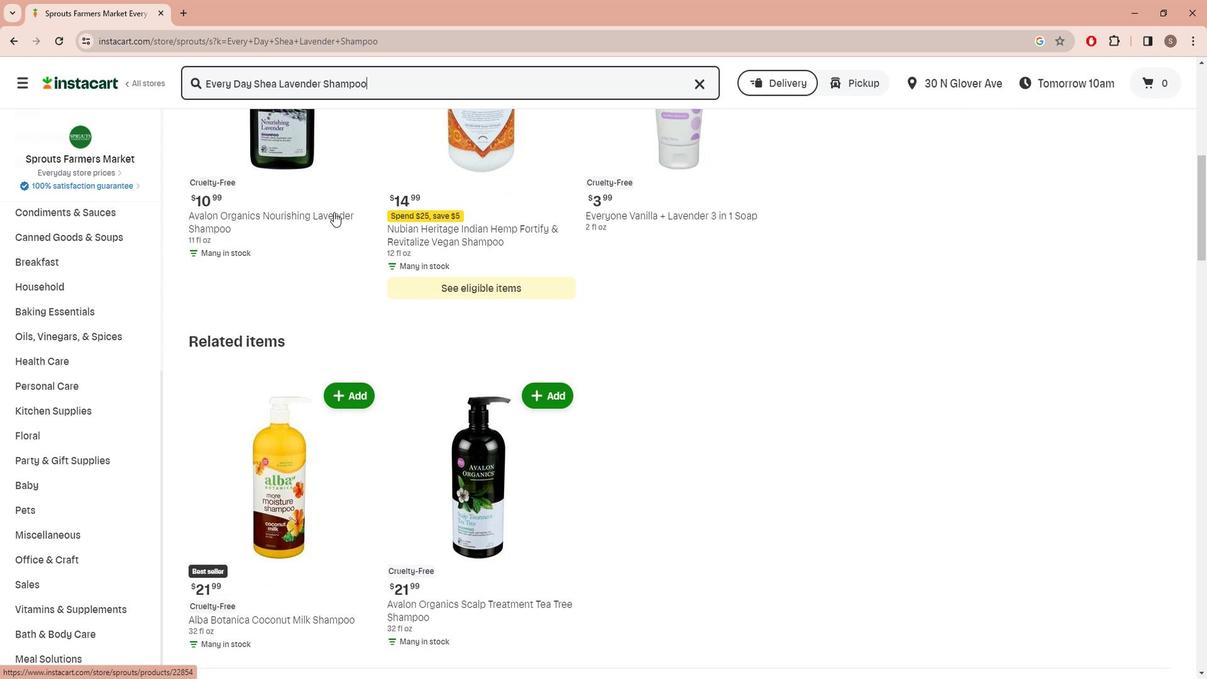 
Action: Mouse scrolled (330, 212) with delta (0, 0)
Screenshot: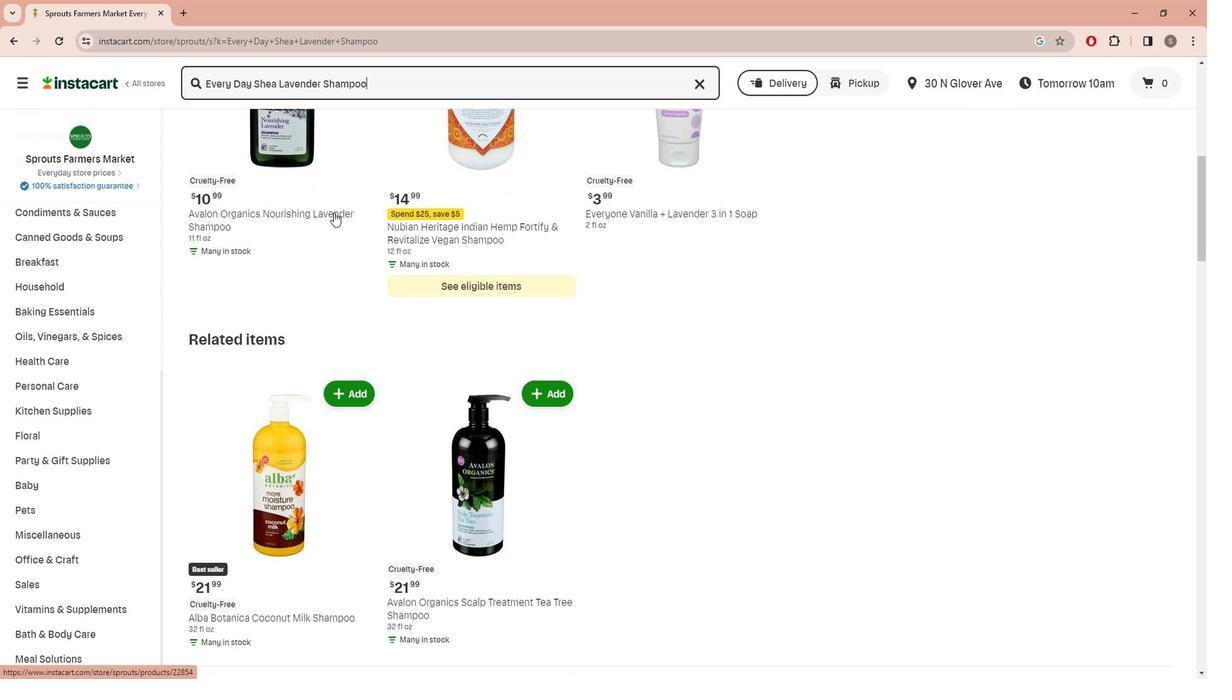 
Action: Mouse scrolled (330, 212) with delta (0, 0)
Screenshot: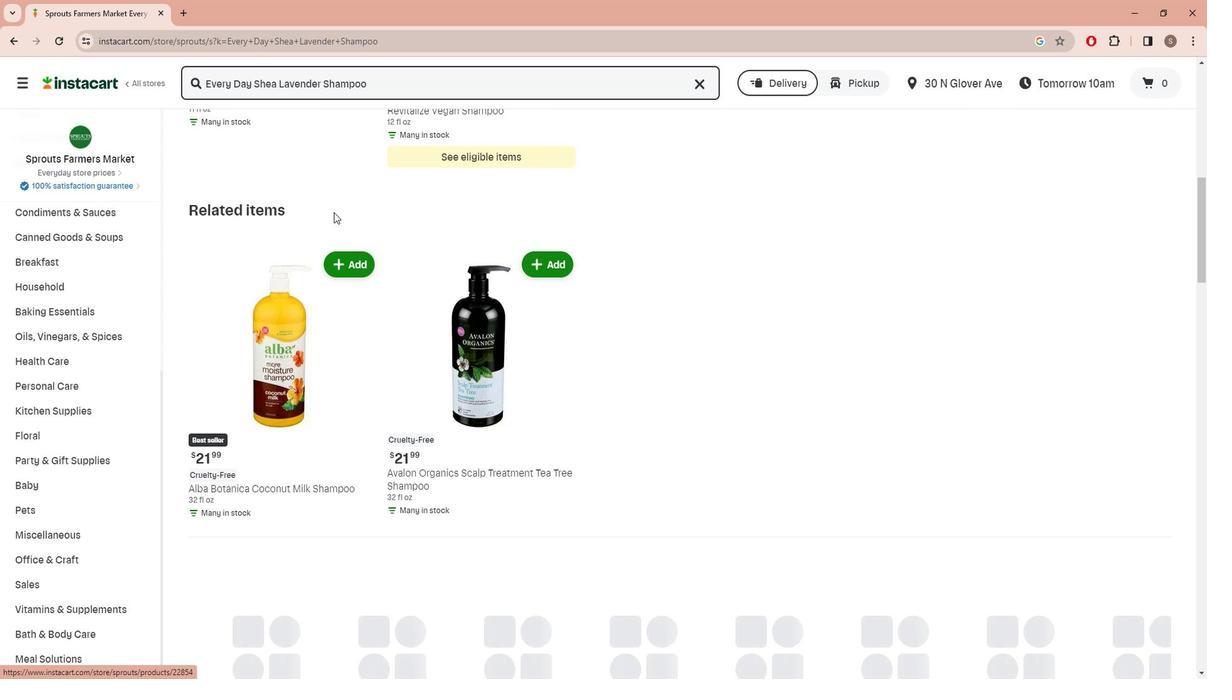 
Action: Mouse scrolled (330, 212) with delta (0, 0)
Screenshot: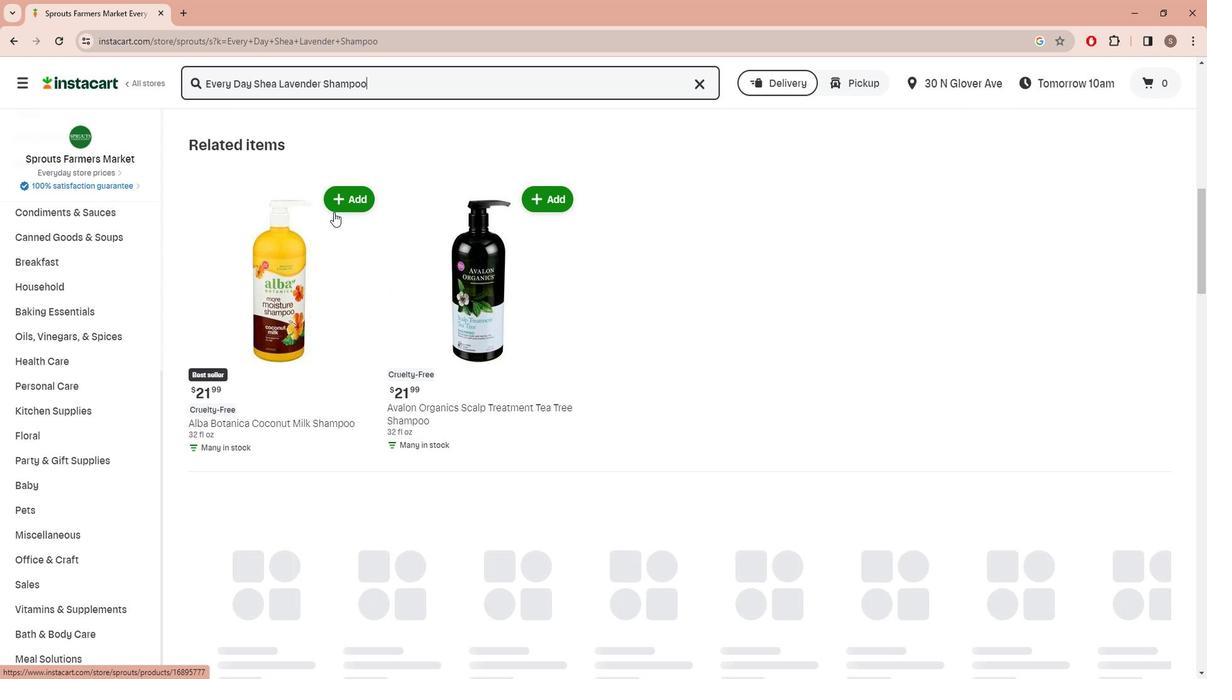 
Action: Mouse scrolled (330, 212) with delta (0, 0)
Screenshot: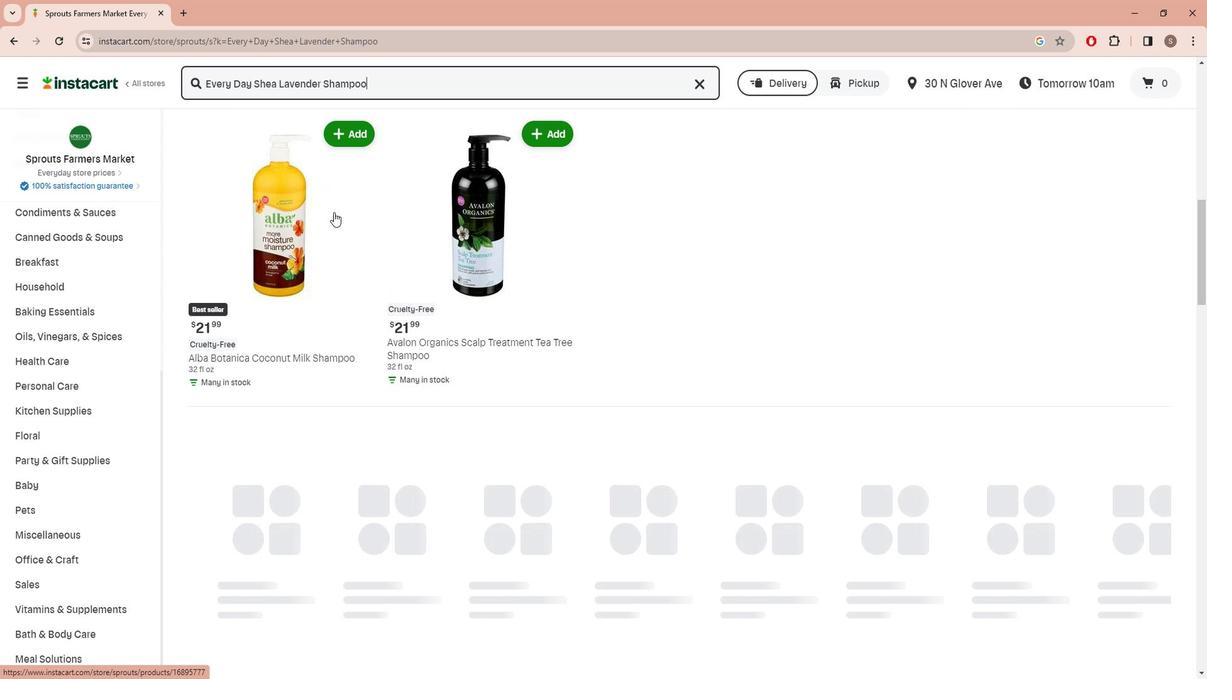 
Action: Mouse scrolled (330, 212) with delta (0, 0)
Screenshot: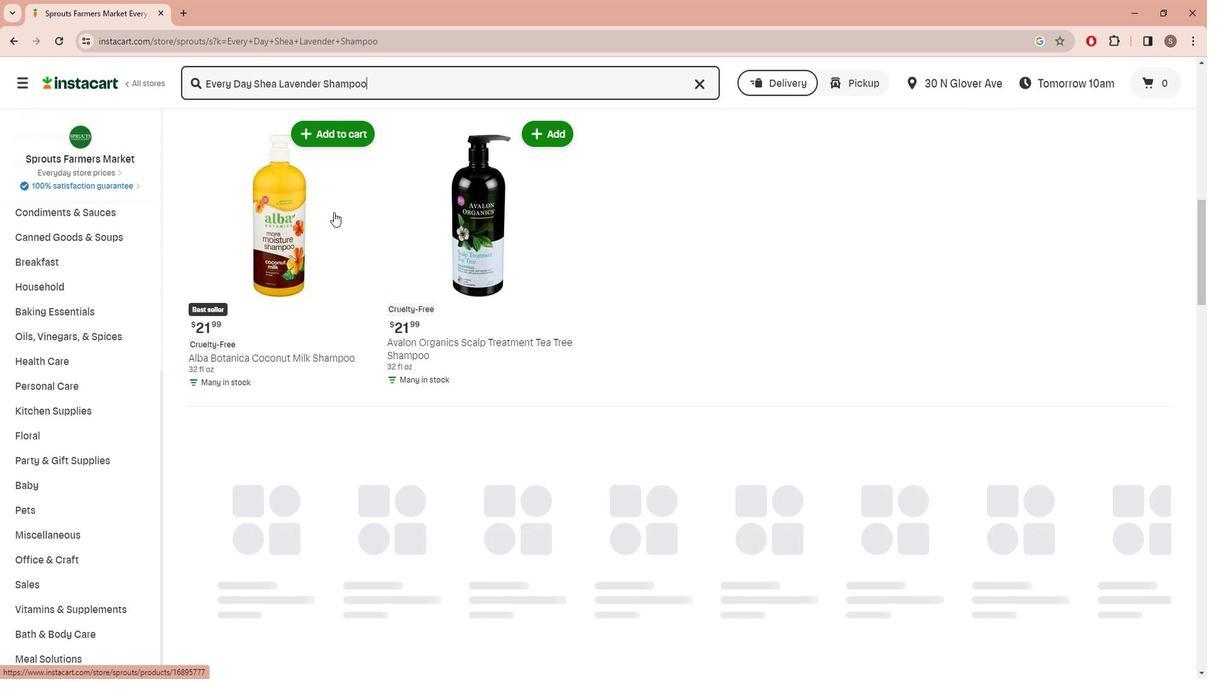 
Action: Mouse scrolled (330, 212) with delta (0, 0)
Screenshot: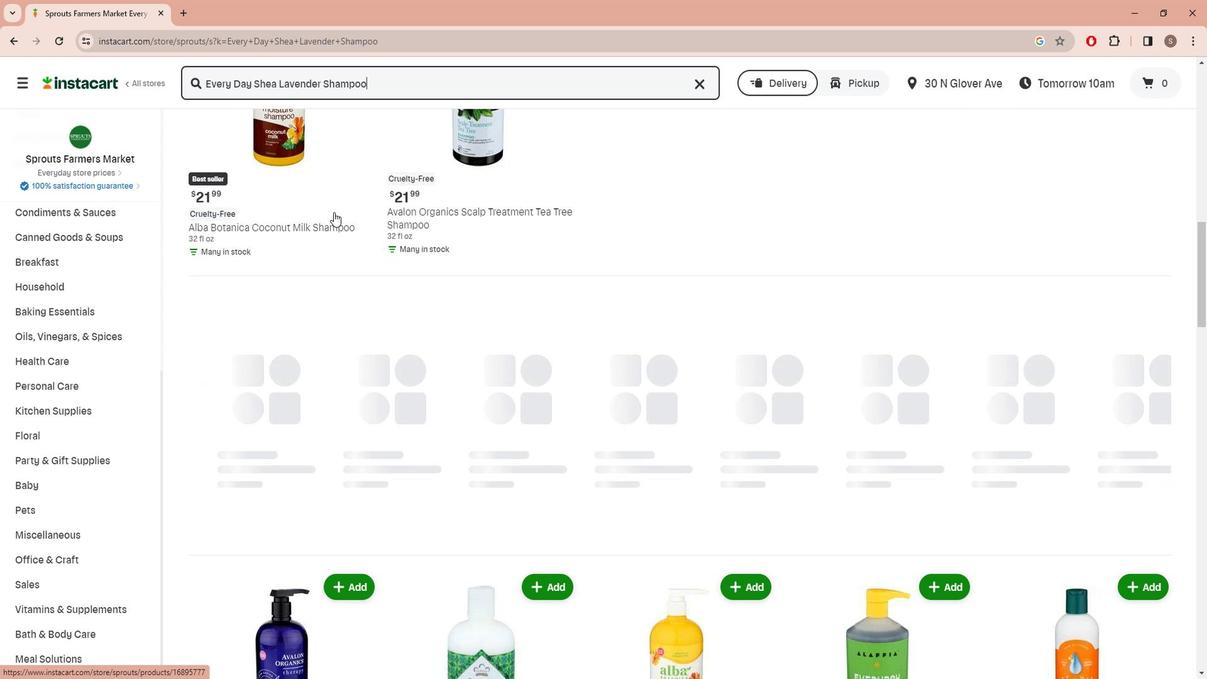 
Action: Mouse scrolled (330, 212) with delta (0, 0)
Screenshot: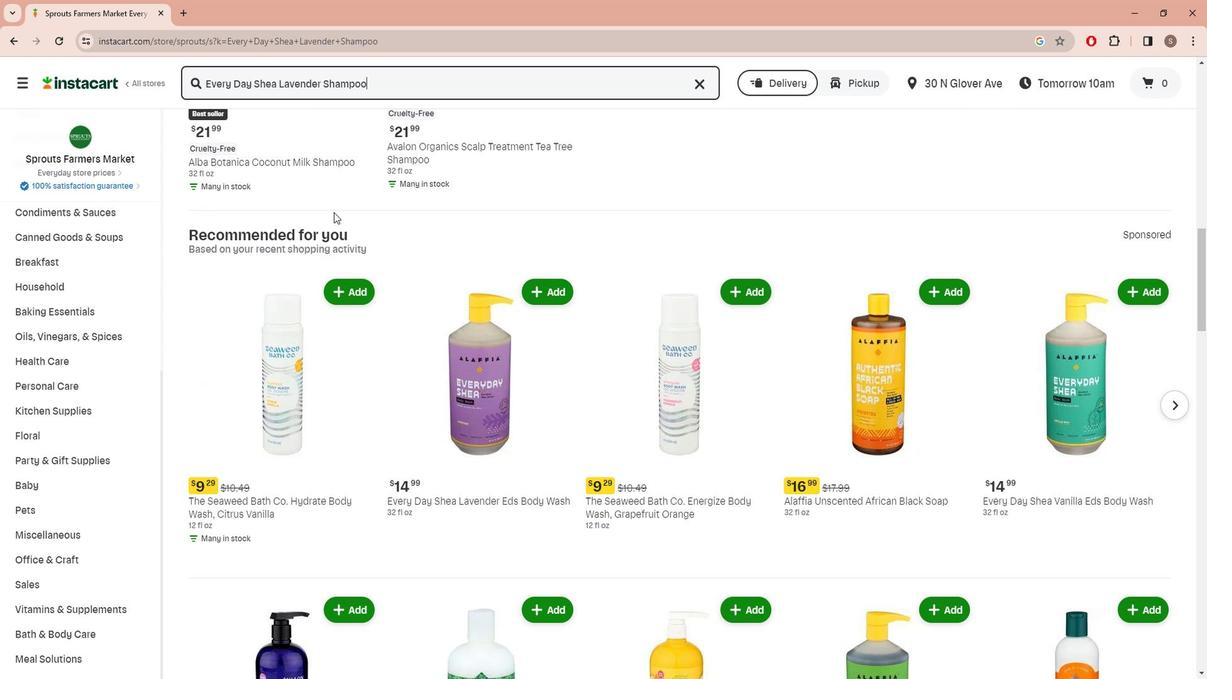 
Action: Mouse scrolled (330, 212) with delta (0, 0)
Screenshot: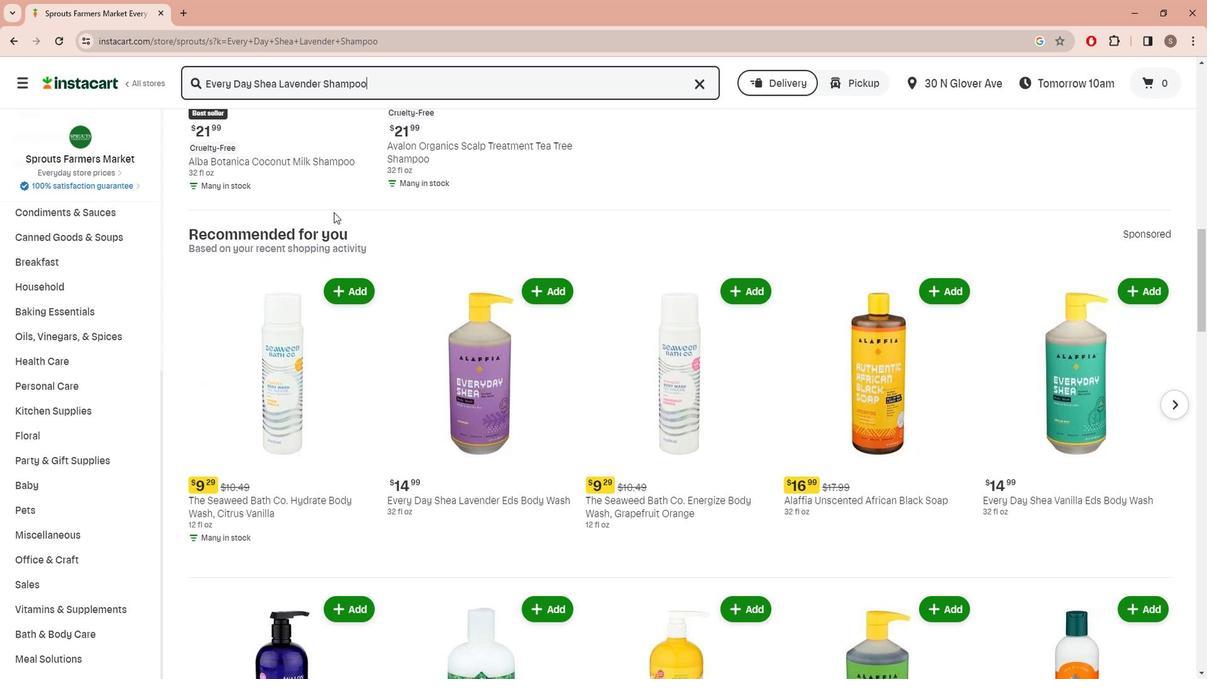 
Action: Mouse scrolled (330, 212) with delta (0, 0)
Screenshot: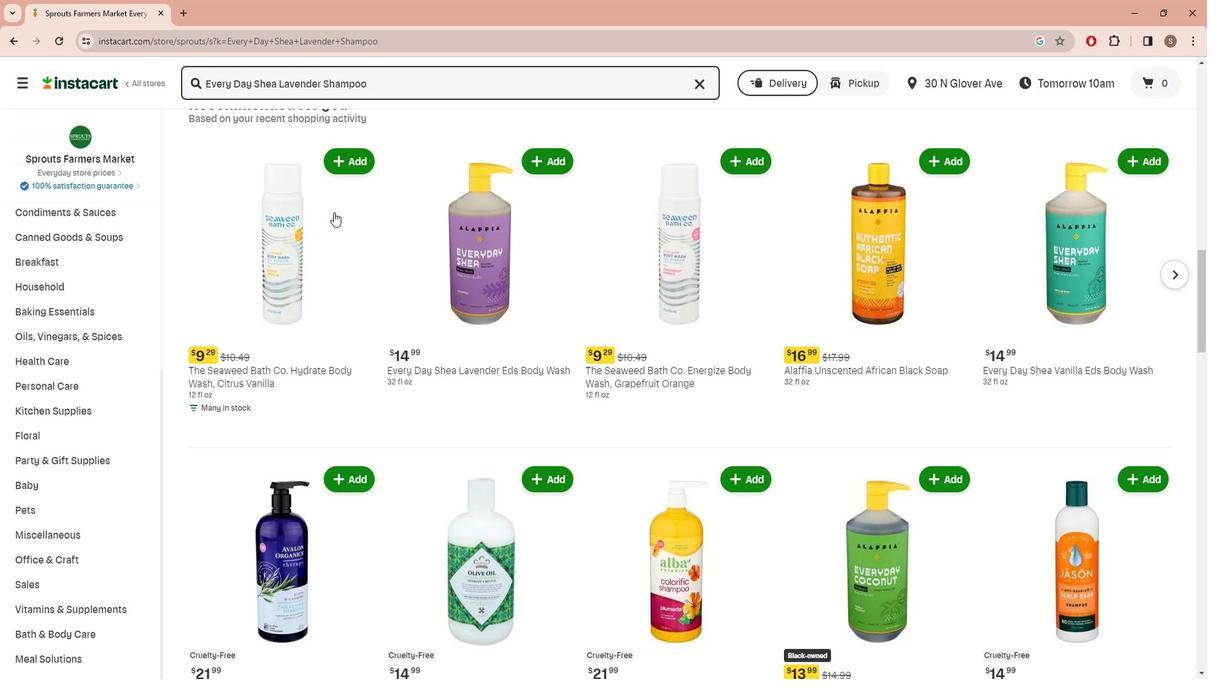
Action: Mouse scrolled (330, 212) with delta (0, 0)
Screenshot: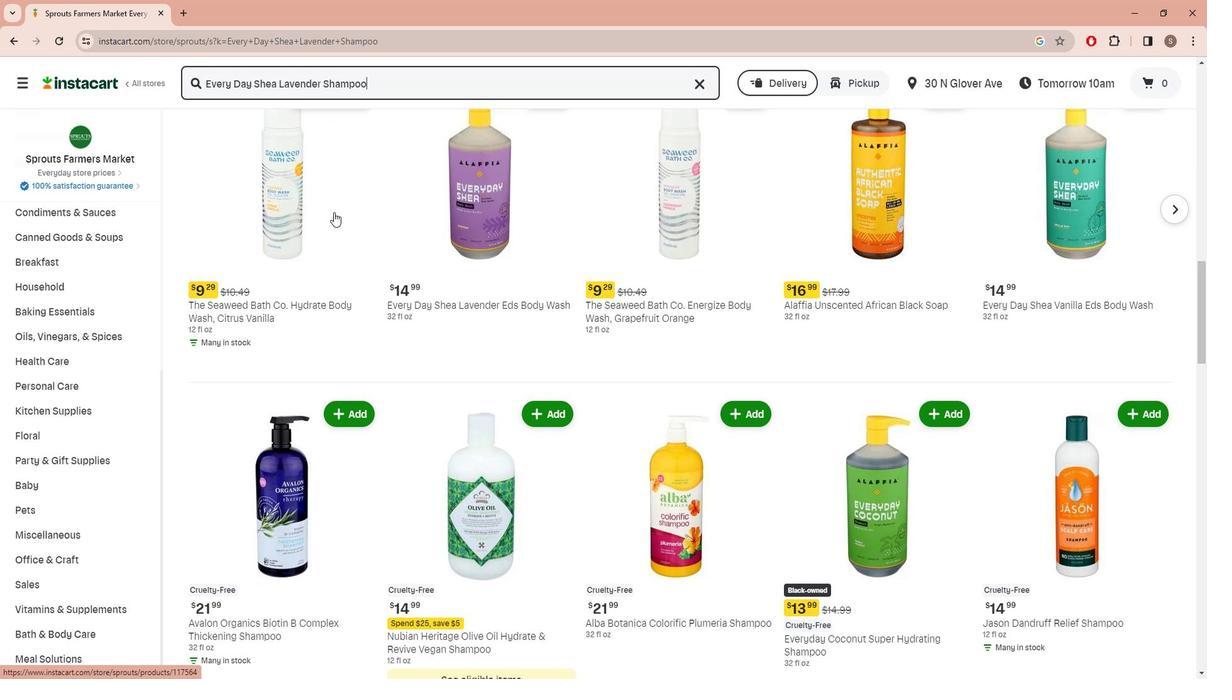 
Action: Mouse scrolled (330, 212) with delta (0, 0)
Screenshot: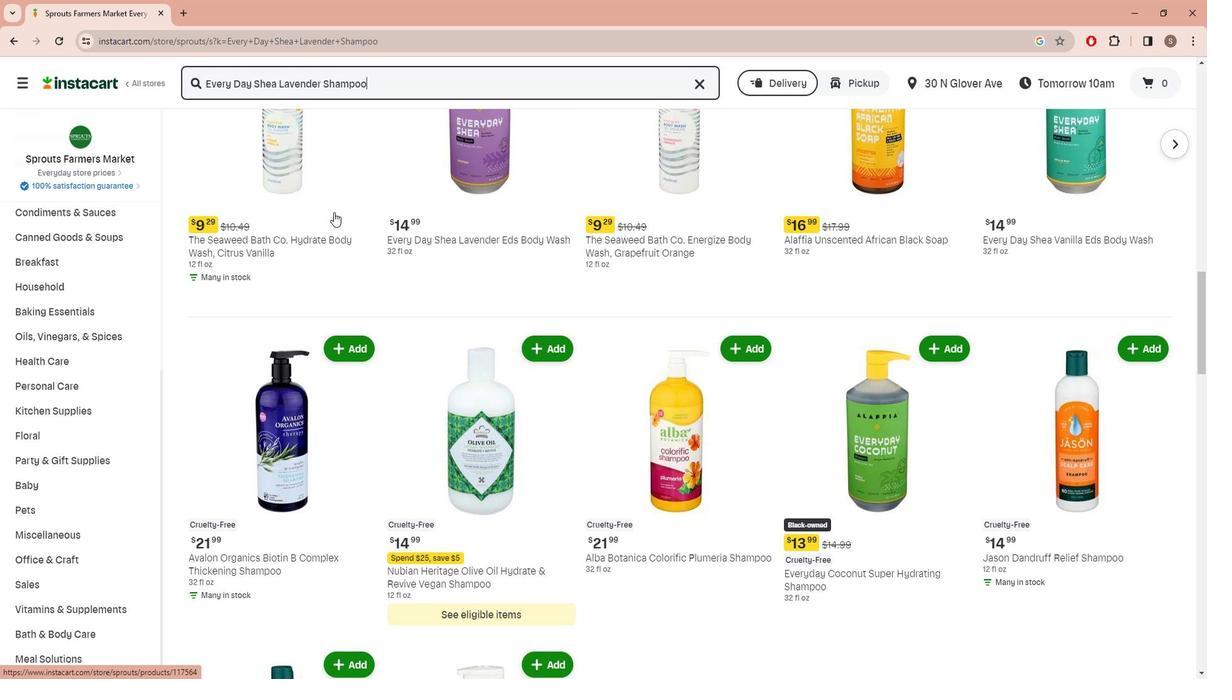 
Action: Mouse scrolled (330, 212) with delta (0, 0)
Screenshot: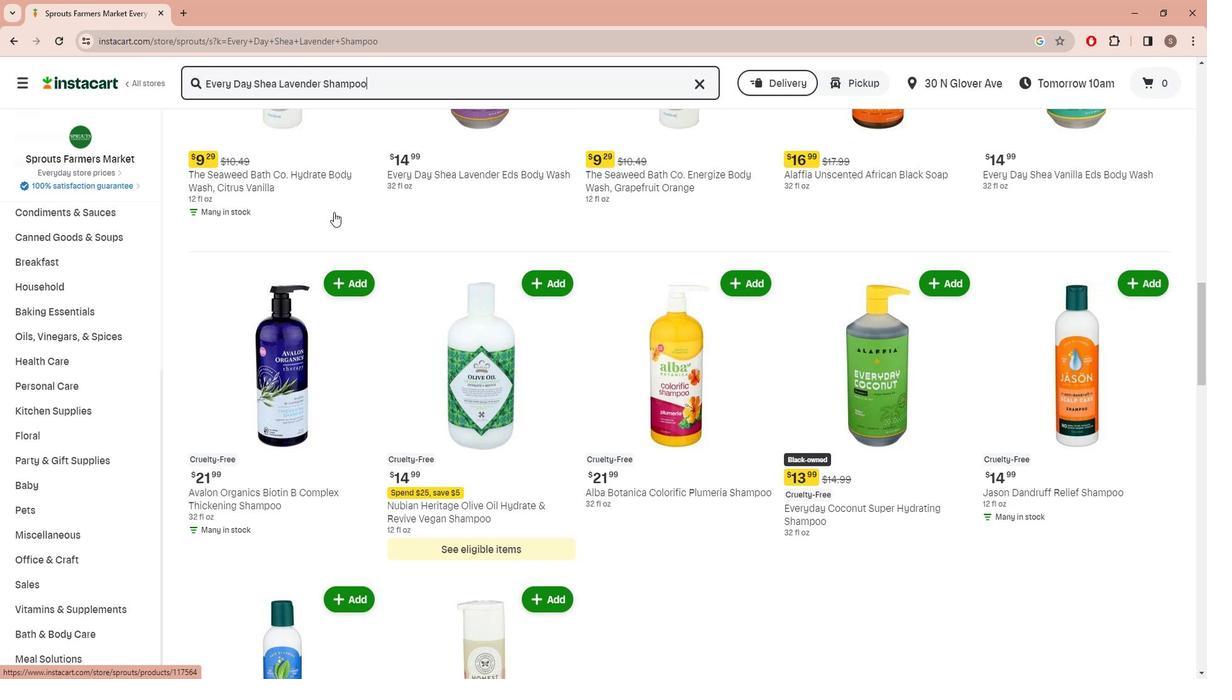 
Action: Mouse scrolled (330, 212) with delta (0, 0)
Screenshot: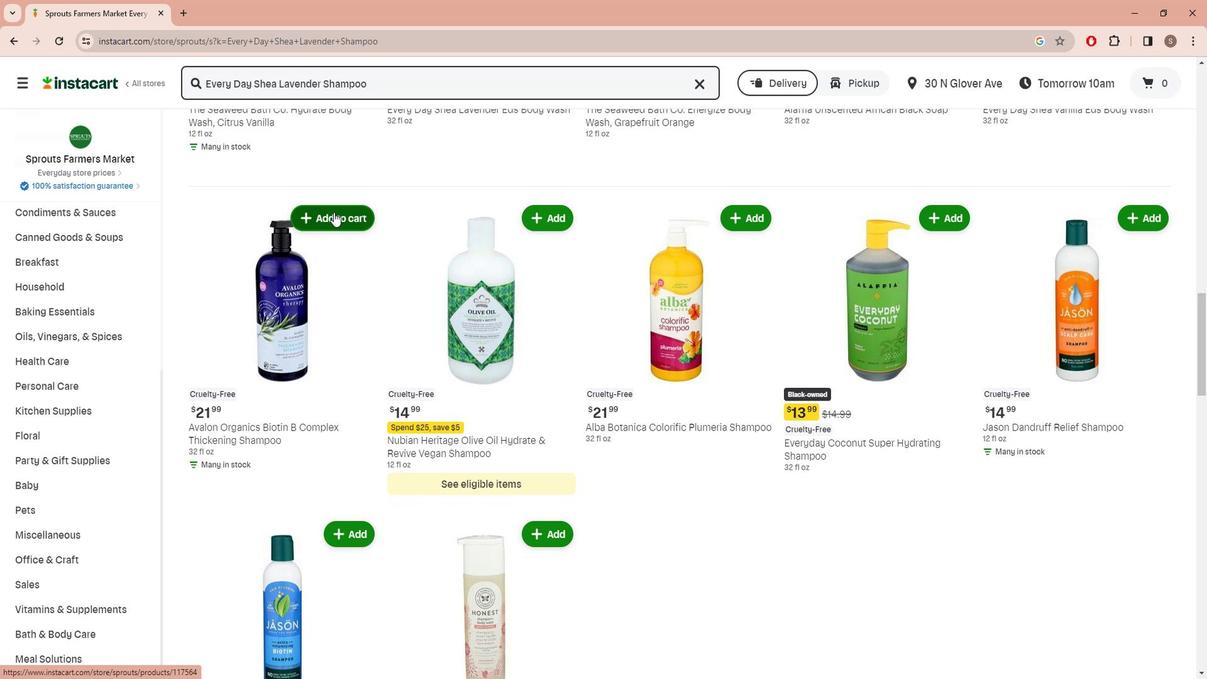 
Action: Mouse scrolled (330, 212) with delta (0, 0)
Screenshot: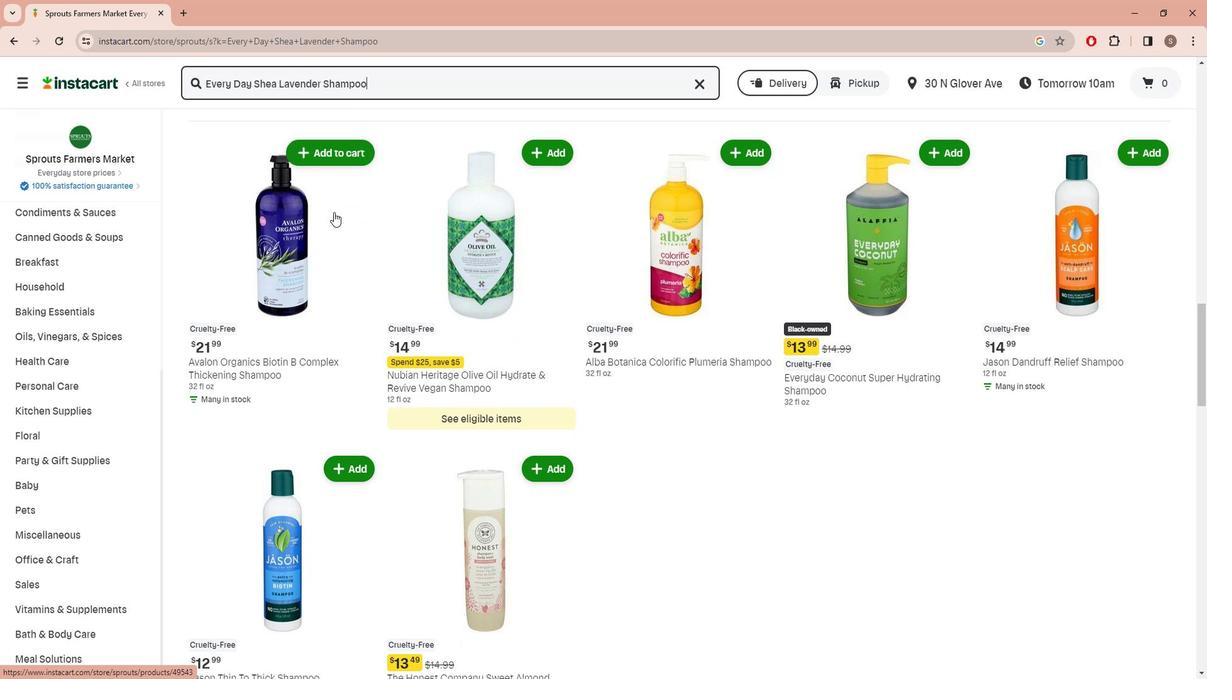 
Action: Mouse scrolled (330, 212) with delta (0, 0)
Screenshot: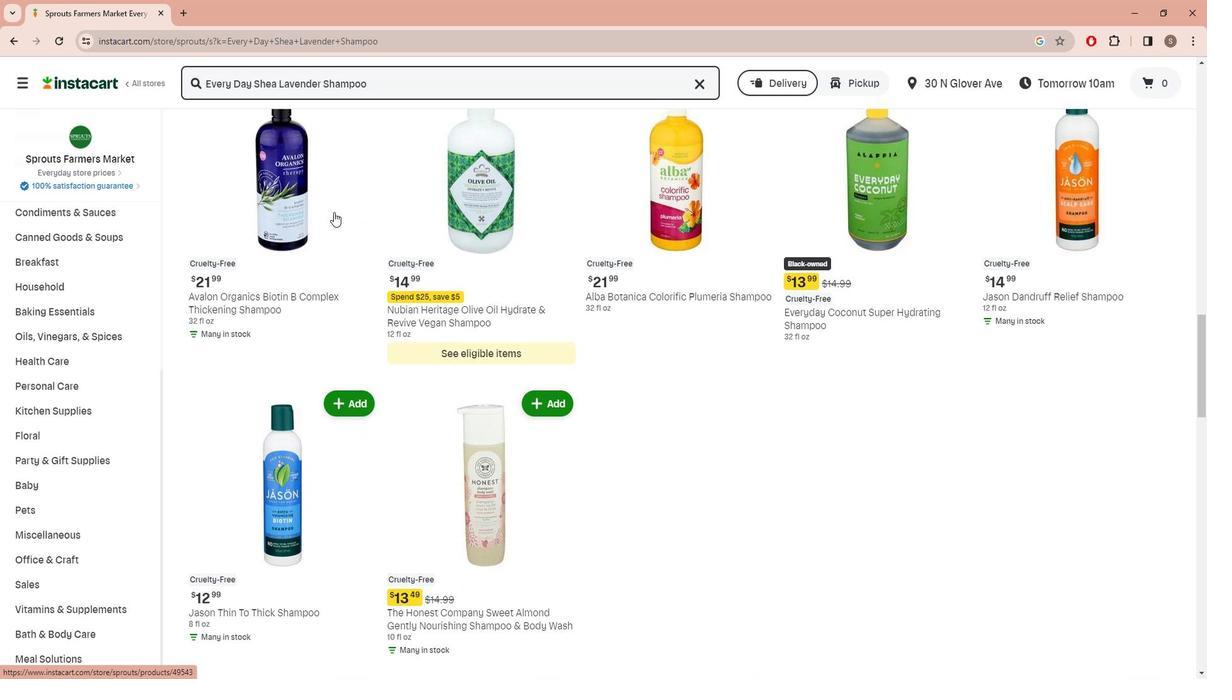 
Action: Mouse scrolled (330, 212) with delta (0, 0)
Screenshot: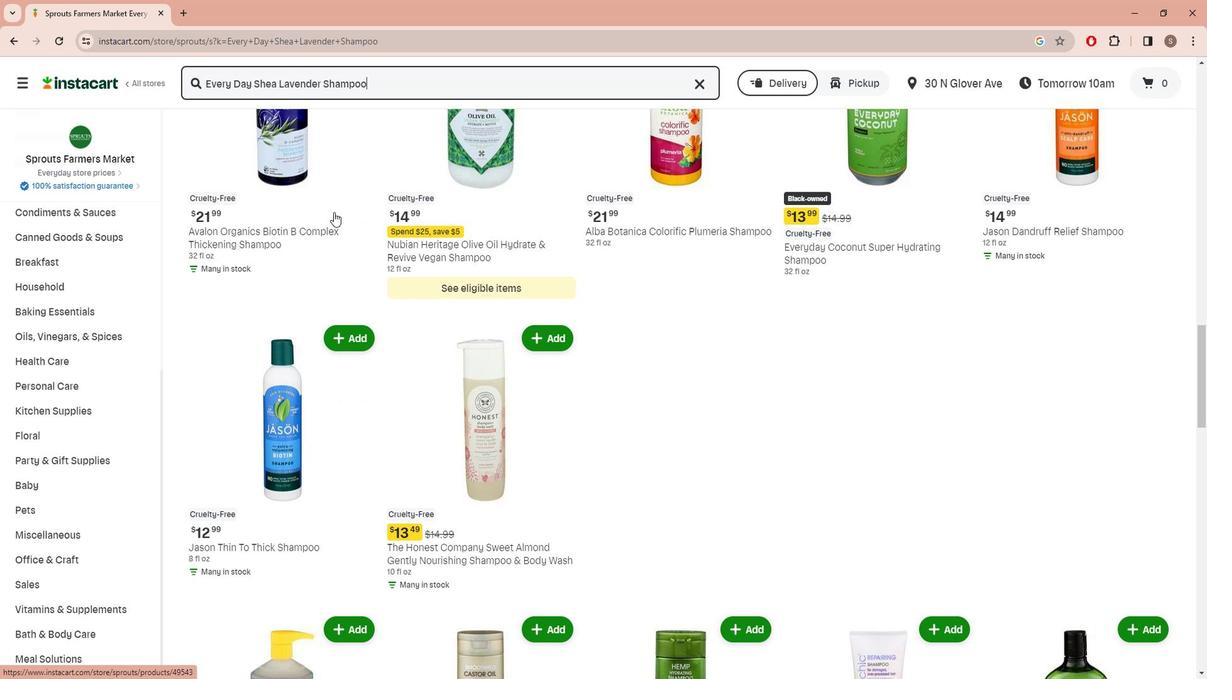 
Action: Mouse scrolled (330, 212) with delta (0, 0)
Screenshot: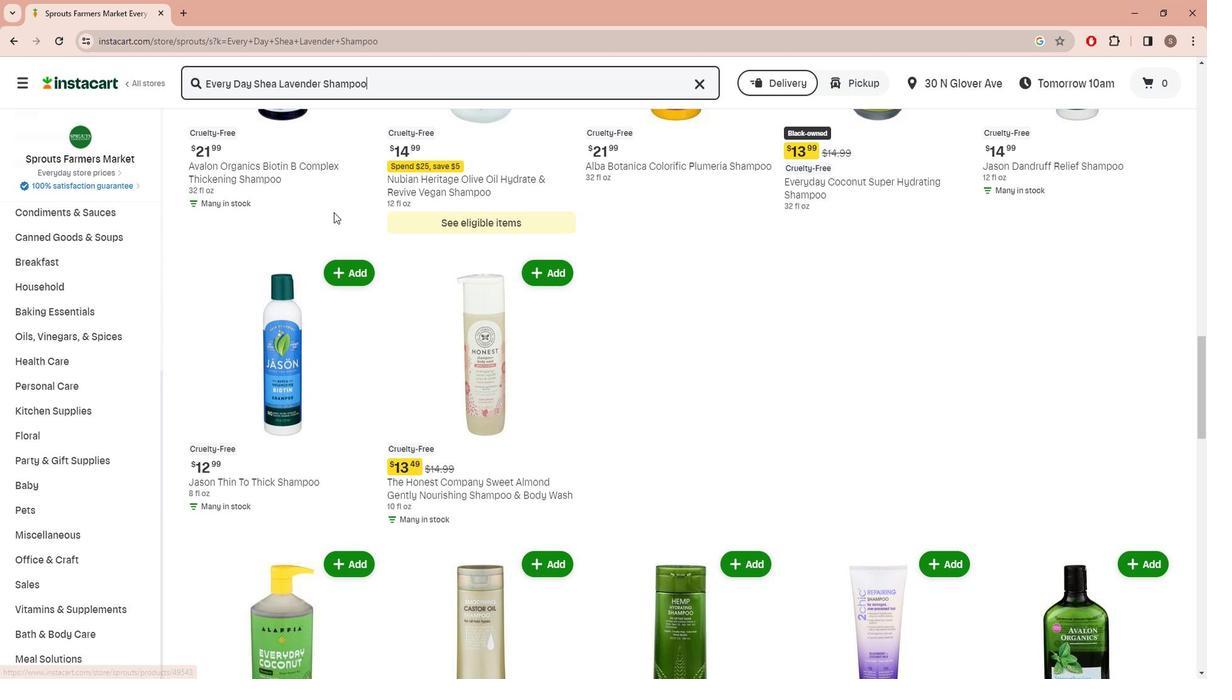 
Action: Mouse scrolled (330, 212) with delta (0, 0)
Screenshot: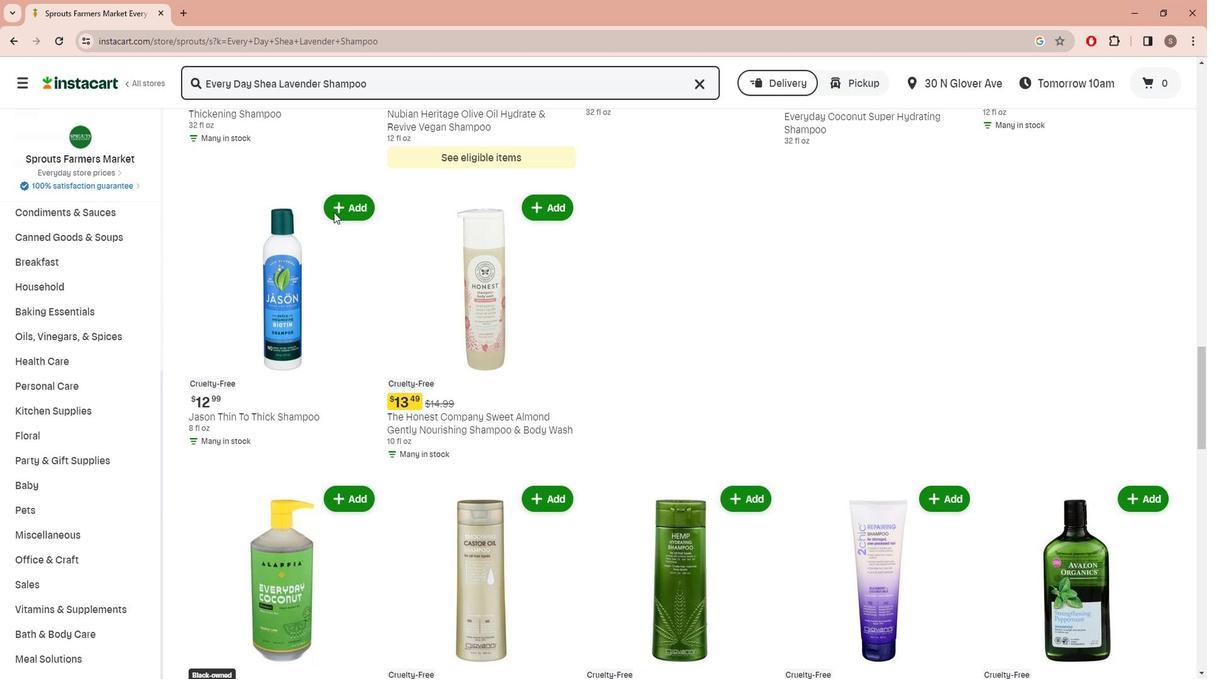 
Action: Mouse scrolled (330, 212) with delta (0, 0)
Screenshot: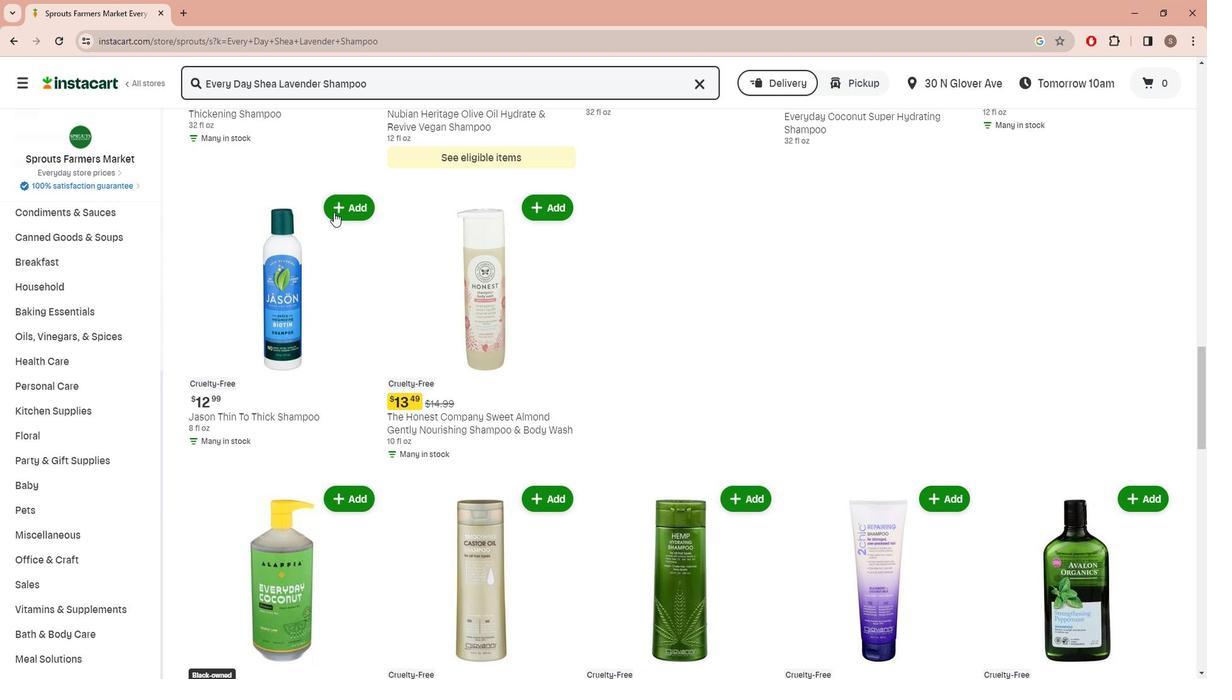 
Action: Mouse scrolled (330, 212) with delta (0, 0)
Screenshot: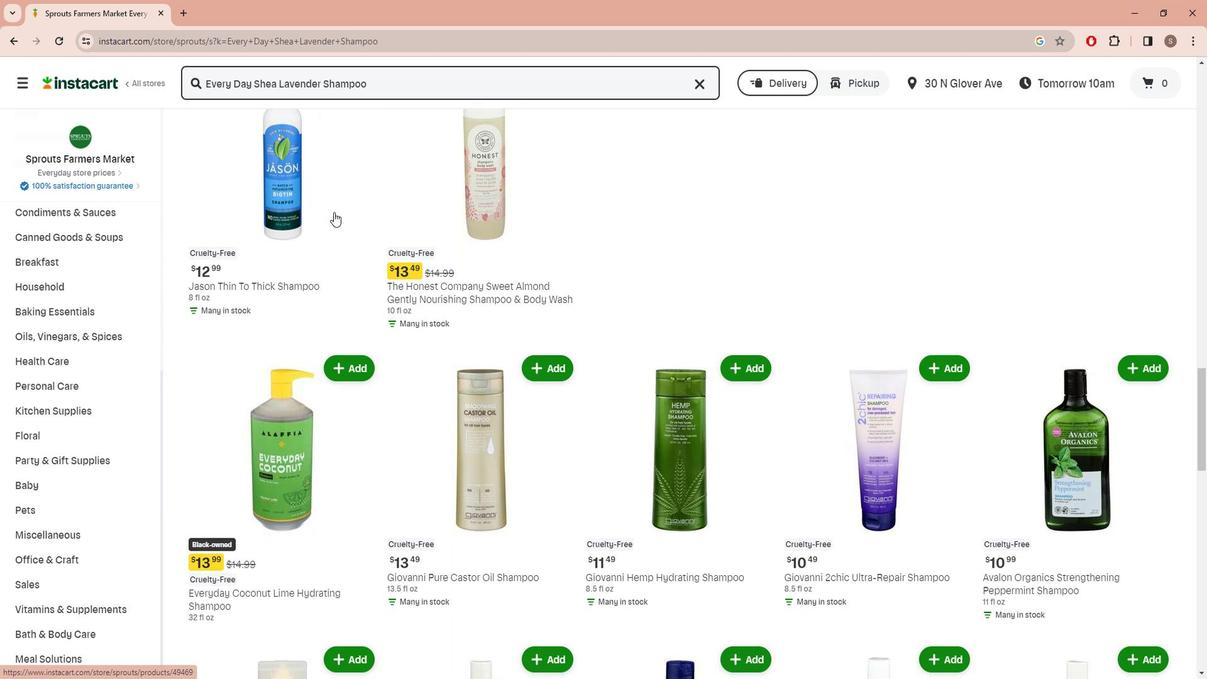 
Action: Mouse scrolled (330, 212) with delta (0, 0)
Screenshot: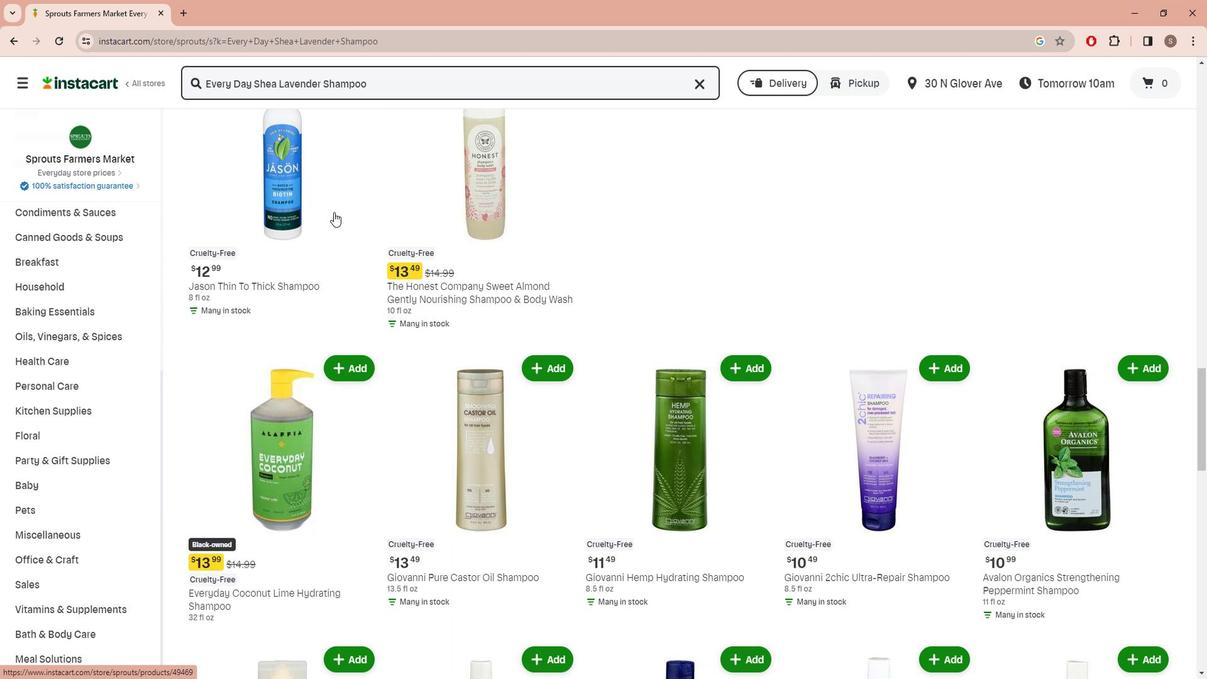 
Action: Mouse scrolled (330, 212) with delta (0, 0)
Screenshot: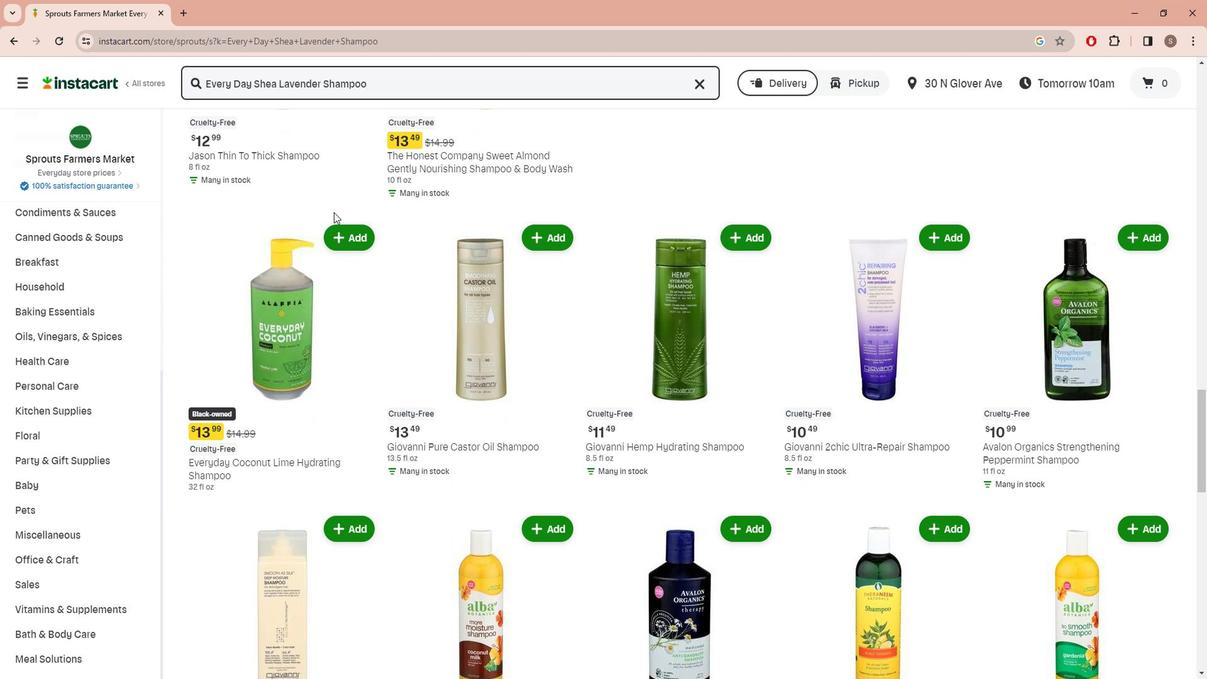 
Action: Mouse scrolled (330, 212) with delta (0, 0)
Screenshot: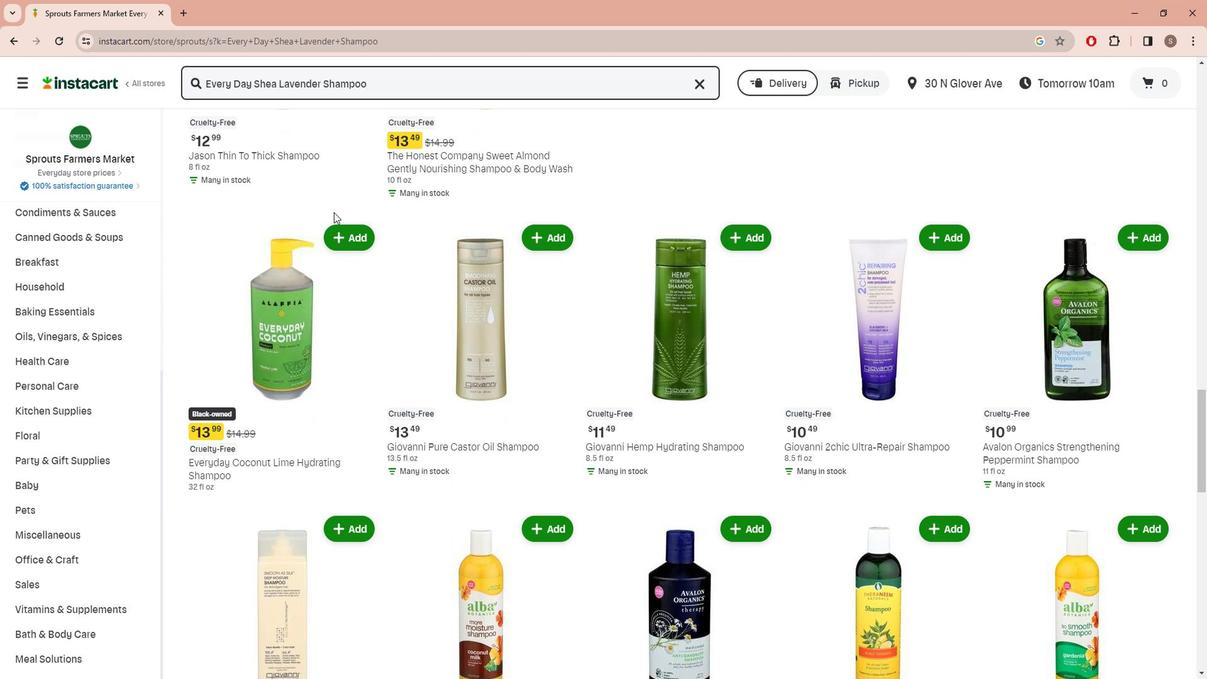
Action: Mouse scrolled (330, 212) with delta (0, 0)
Screenshot: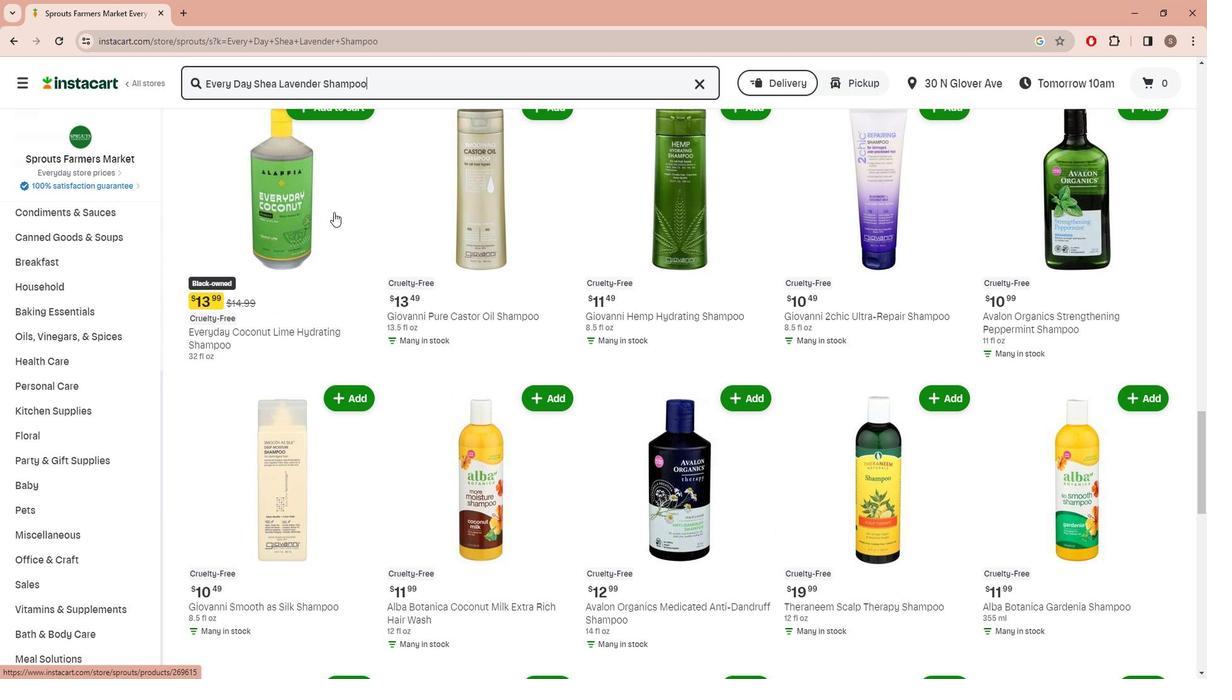 
Action: Mouse scrolled (330, 212) with delta (0, 0)
Screenshot: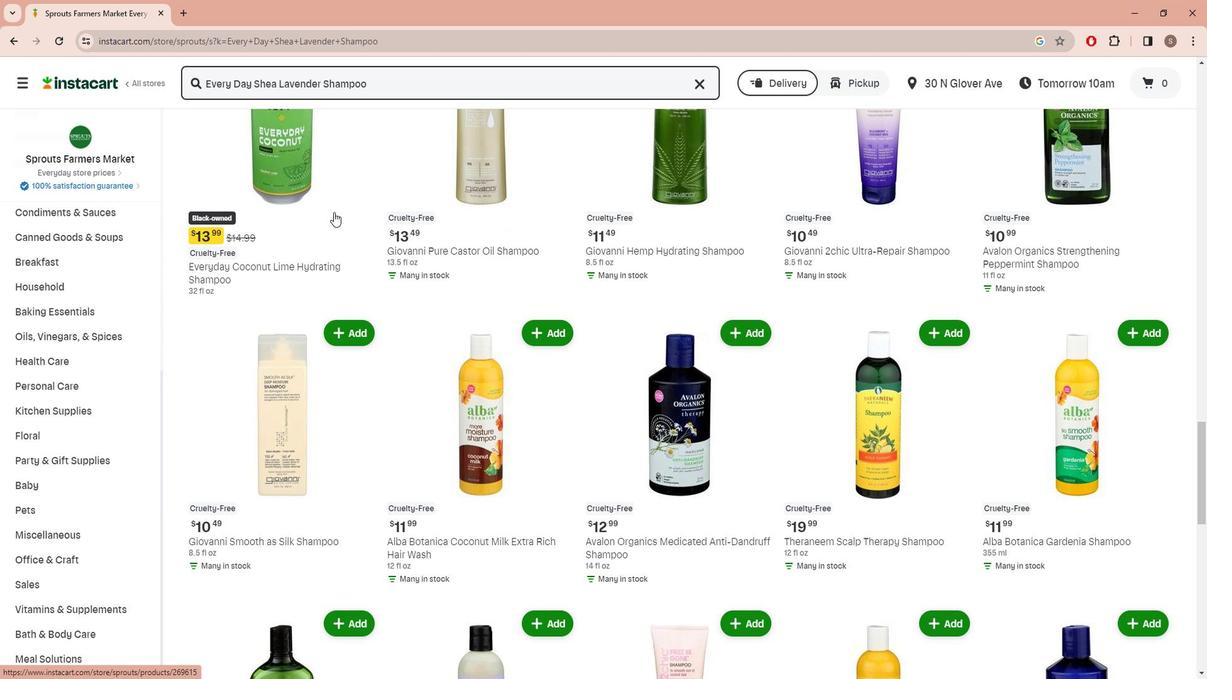 
Action: Mouse scrolled (330, 212) with delta (0, 0)
Screenshot: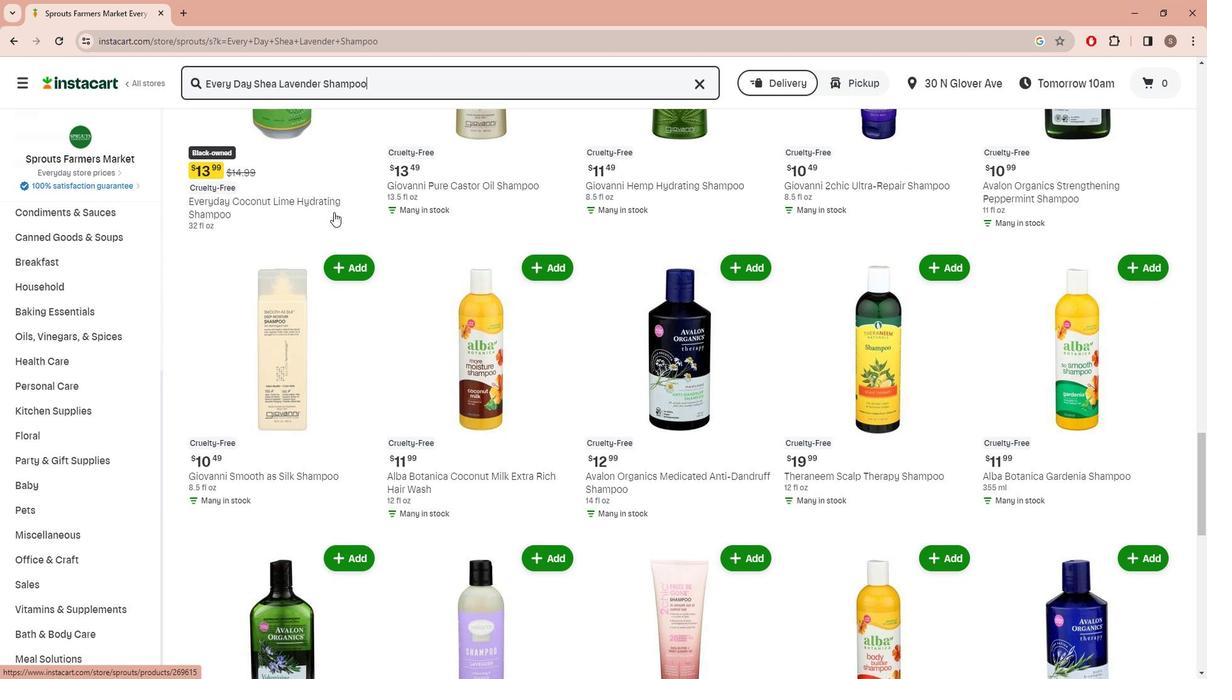 
Action: Mouse scrolled (330, 212) with delta (0, 0)
Screenshot: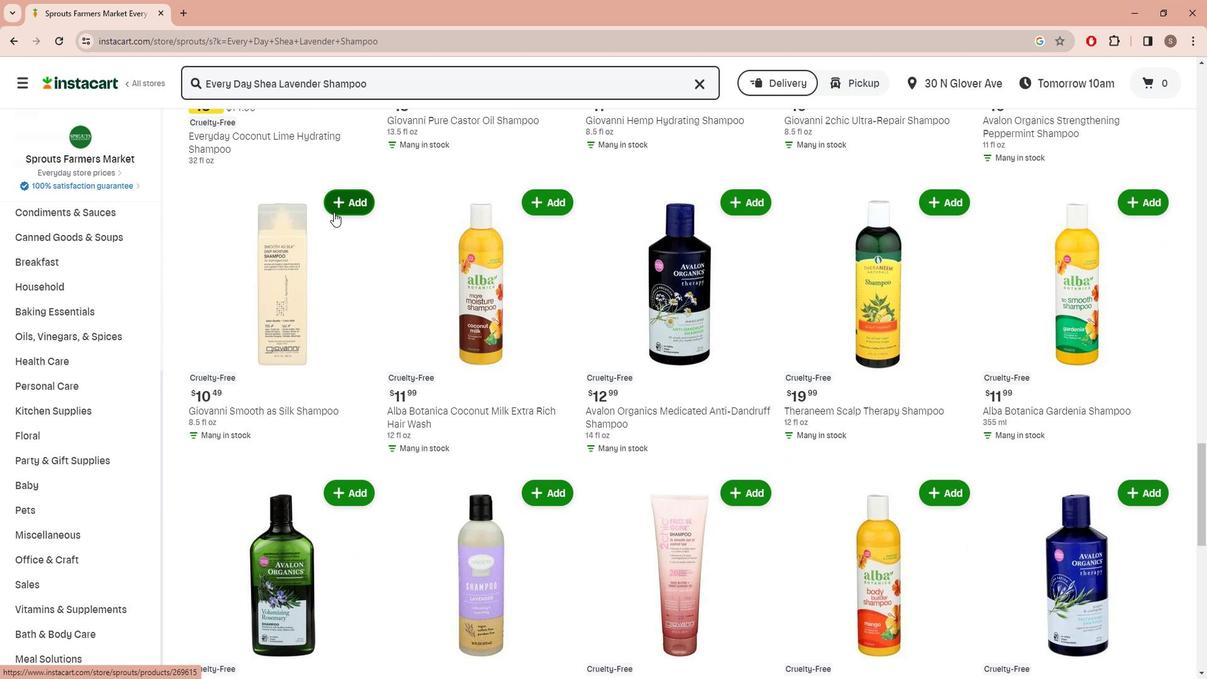 
Action: Mouse scrolled (330, 212) with delta (0, 0)
Screenshot: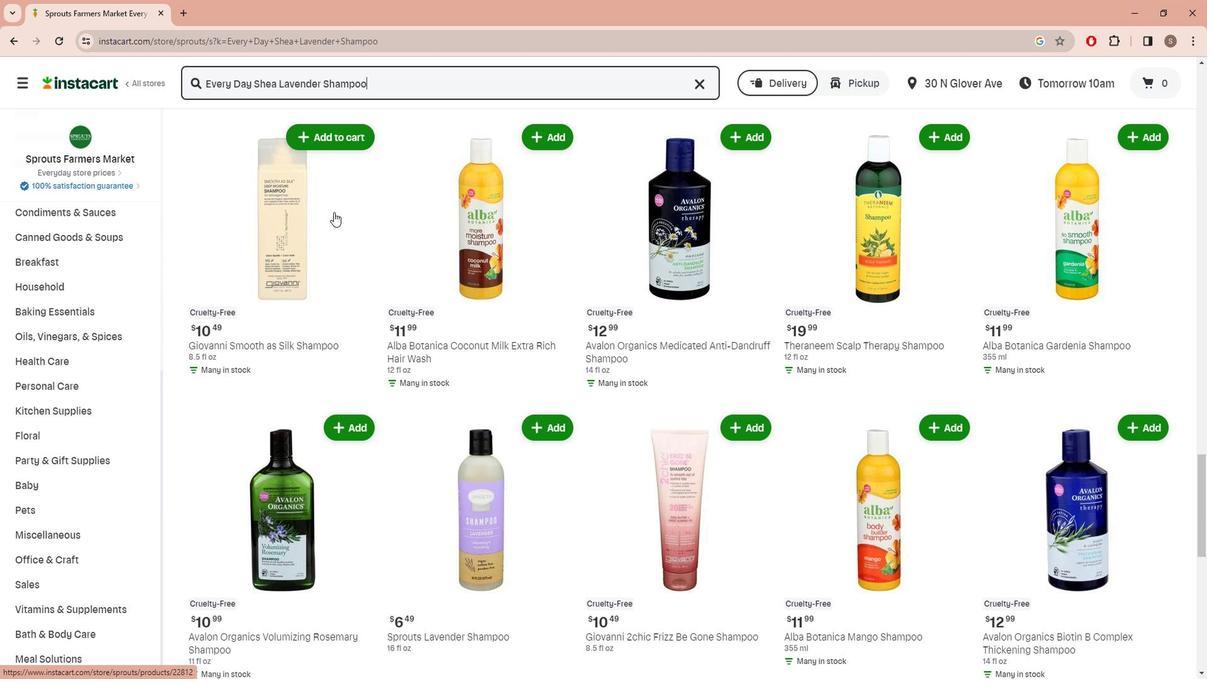 
Action: Mouse scrolled (330, 212) with delta (0, 0)
Screenshot: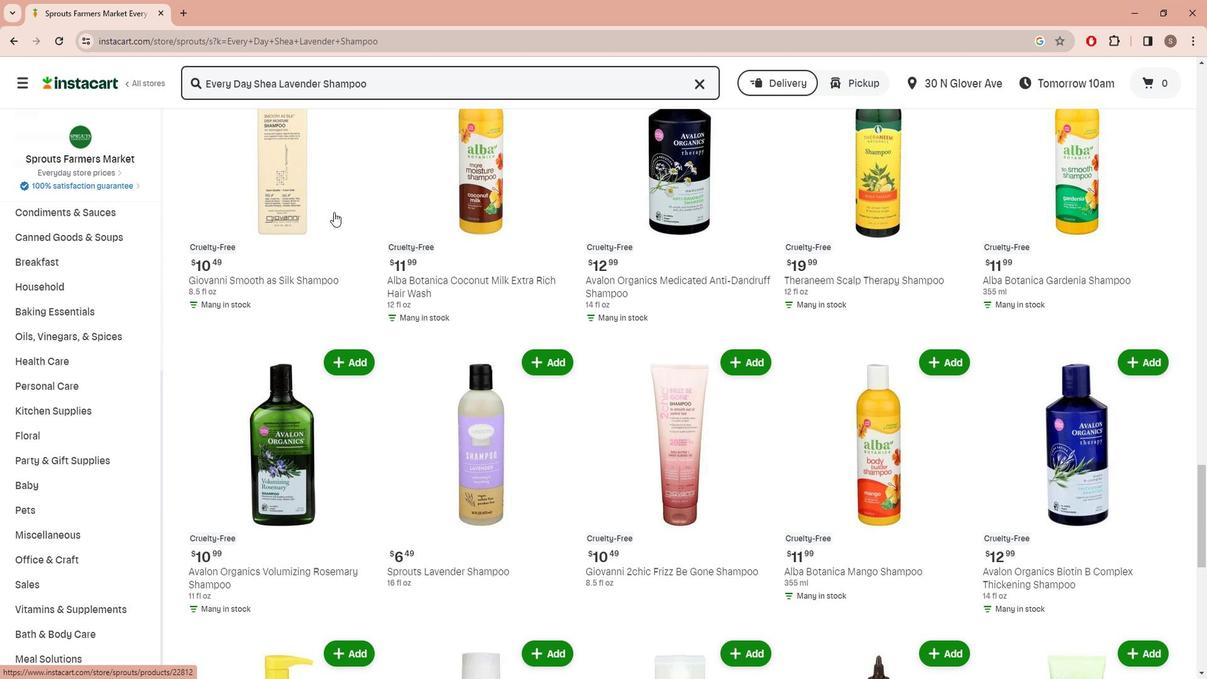 
Action: Mouse scrolled (330, 212) with delta (0, 0)
Screenshot: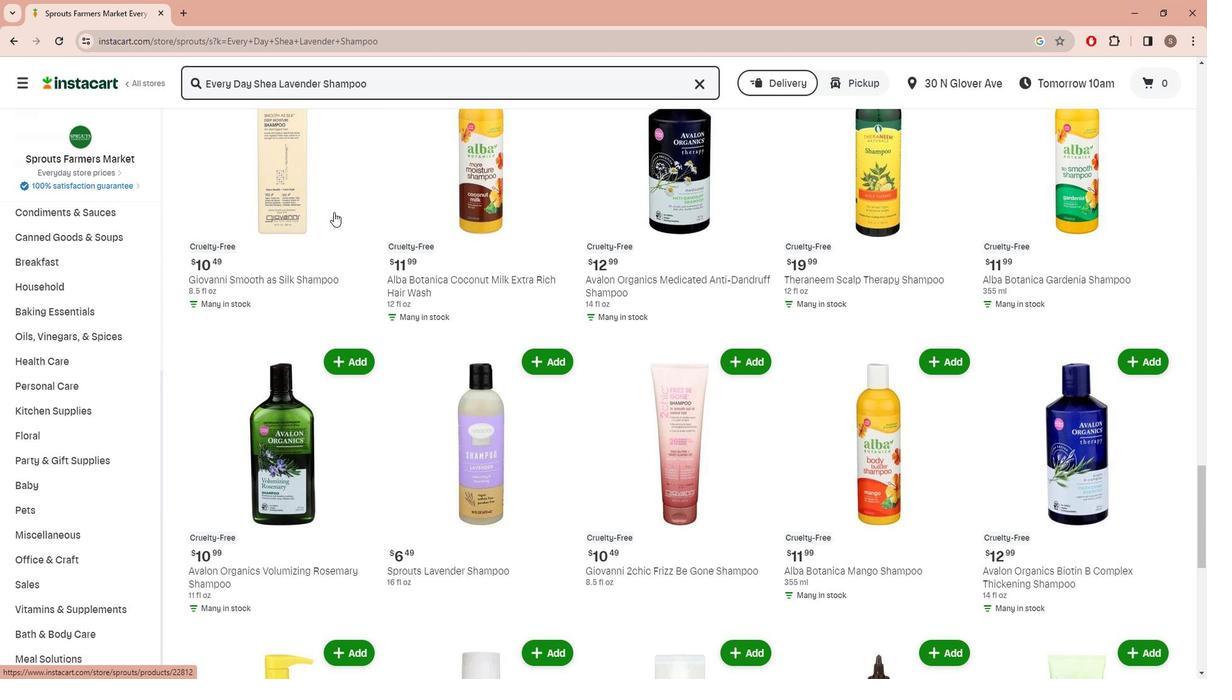 
Action: Mouse scrolled (330, 212) with delta (0, 0)
Screenshot: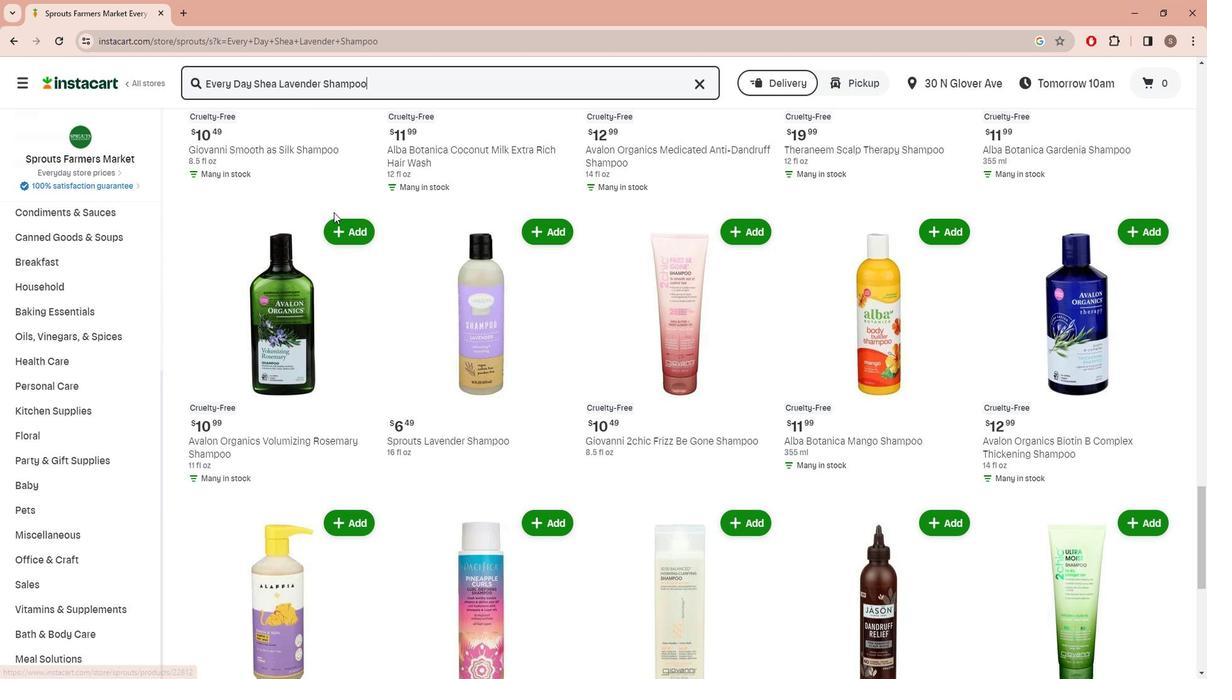 
Action: Mouse scrolled (330, 212) with delta (0, 0)
Screenshot: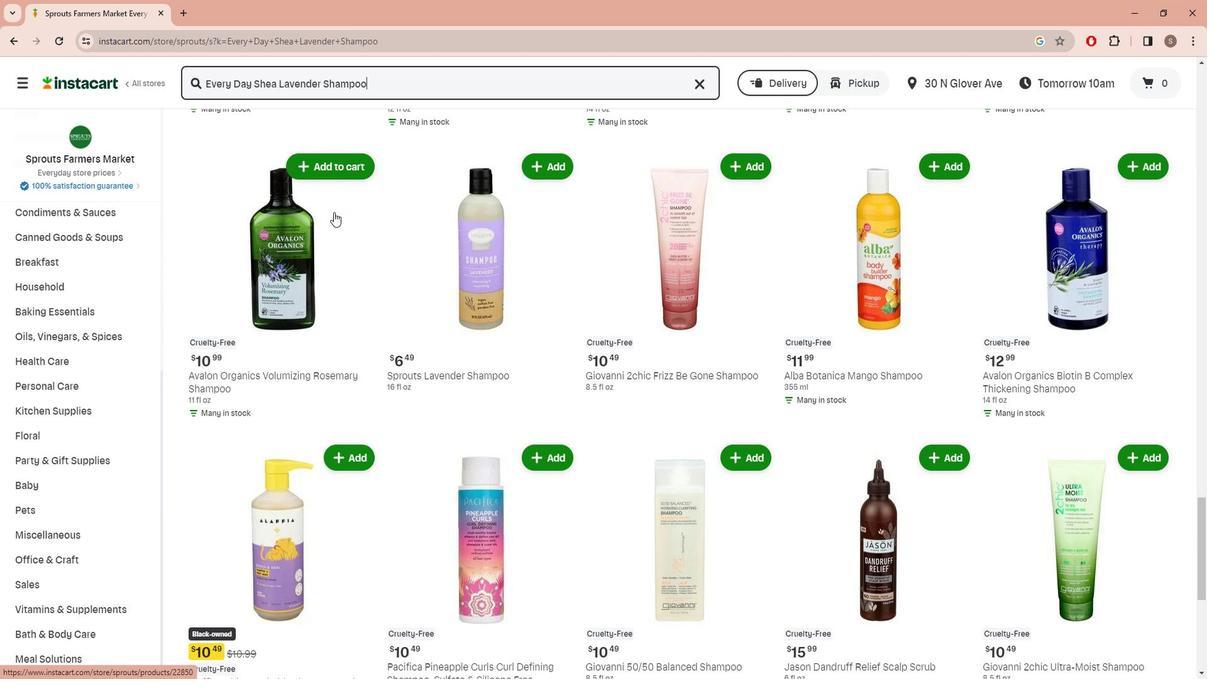 
Action: Mouse scrolled (330, 212) with delta (0, 0)
Screenshot: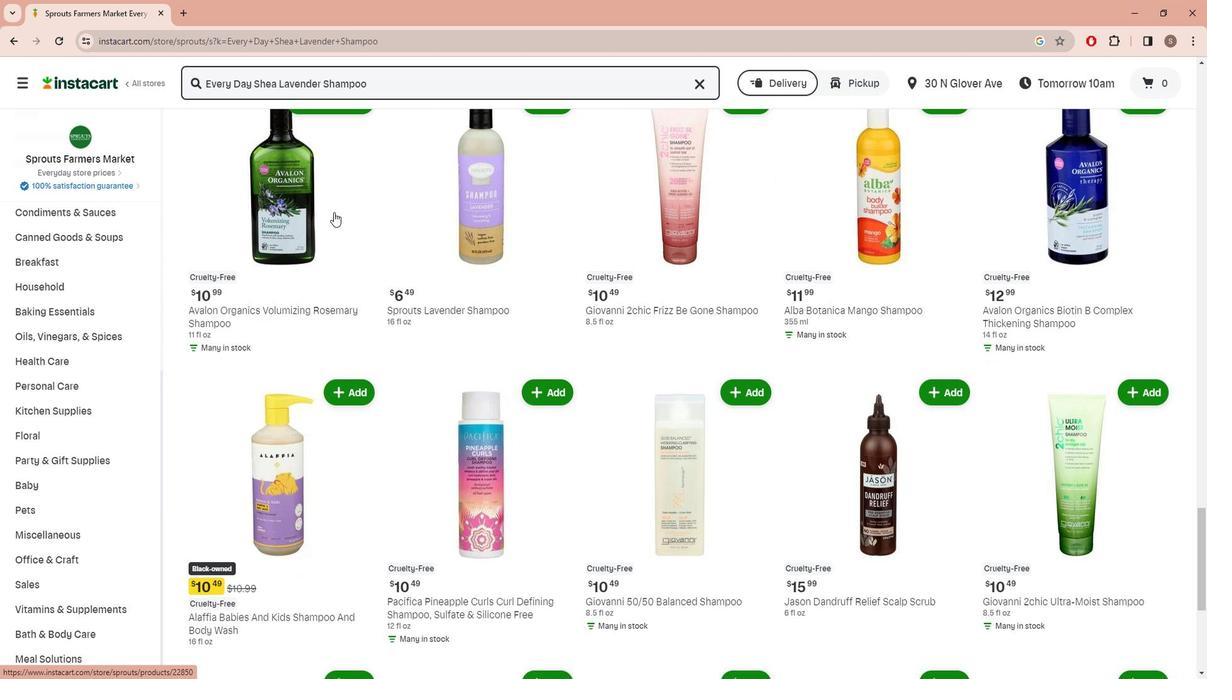 
Action: Mouse scrolled (330, 212) with delta (0, 0)
Screenshot: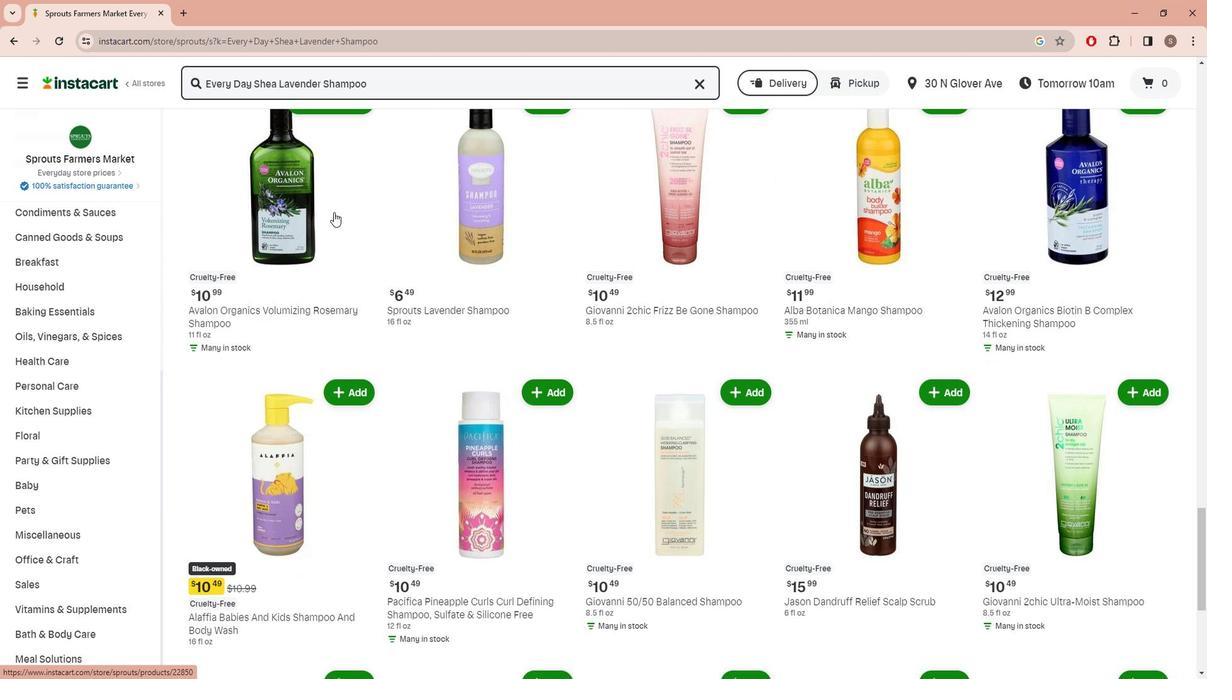 
Action: Mouse scrolled (330, 212) with delta (0, 0)
Screenshot: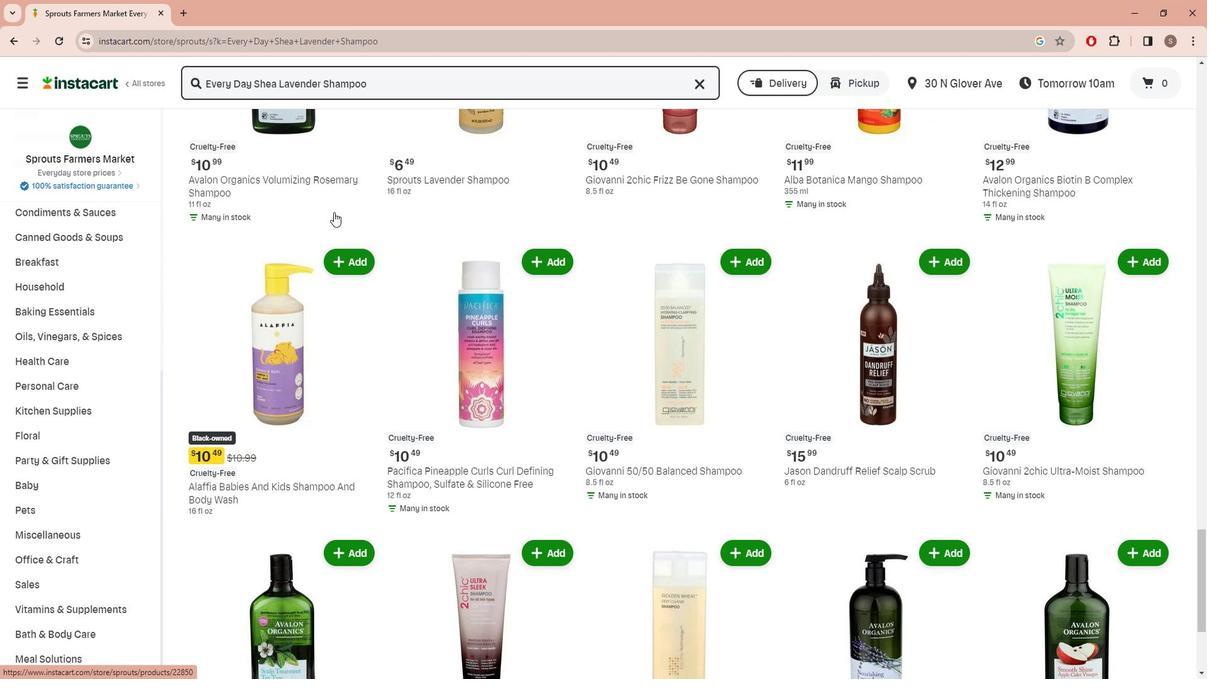 
Action: Mouse scrolled (330, 212) with delta (0, 0)
Screenshot: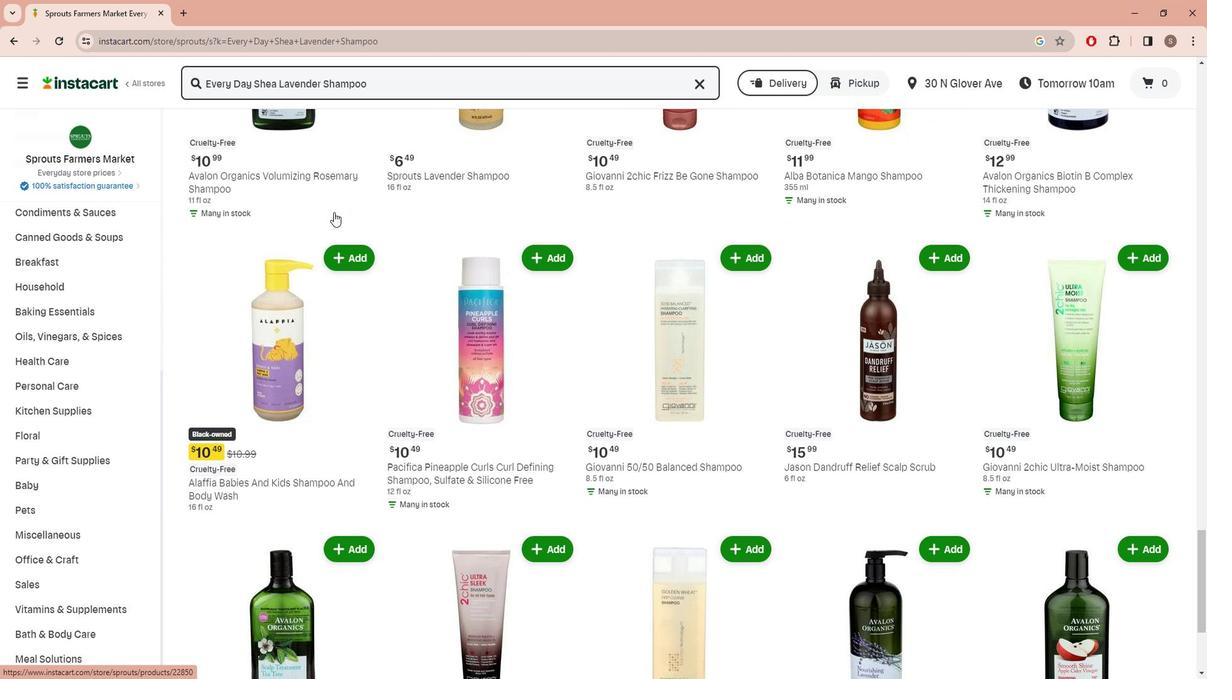 
Action: Mouse scrolled (330, 212) with delta (0, 0)
Screenshot: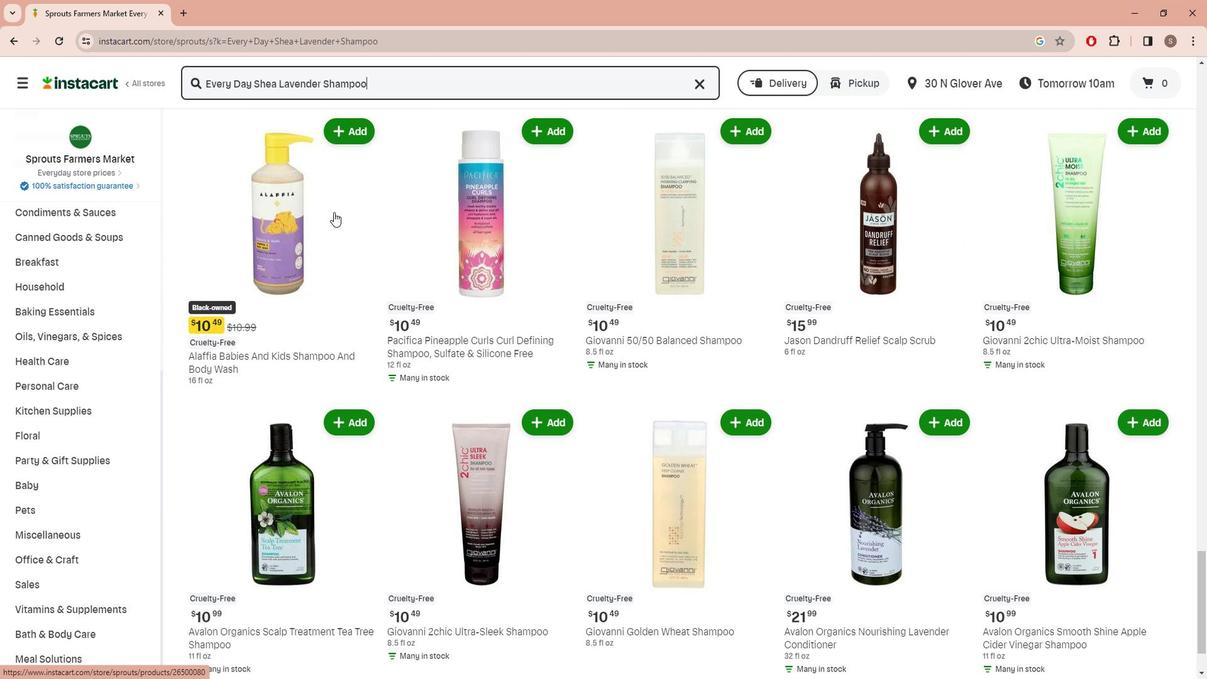 
Action: Mouse scrolled (330, 212) with delta (0, 0)
Screenshot: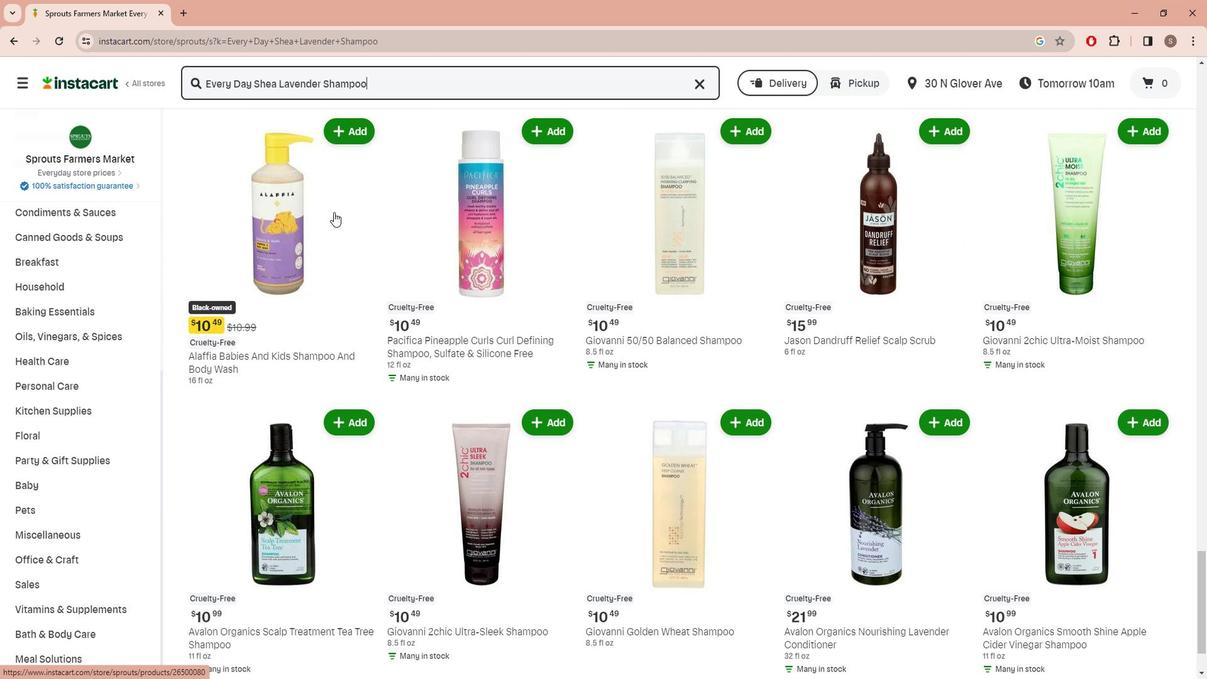
Action: Mouse scrolled (330, 212) with delta (0, 0)
Screenshot: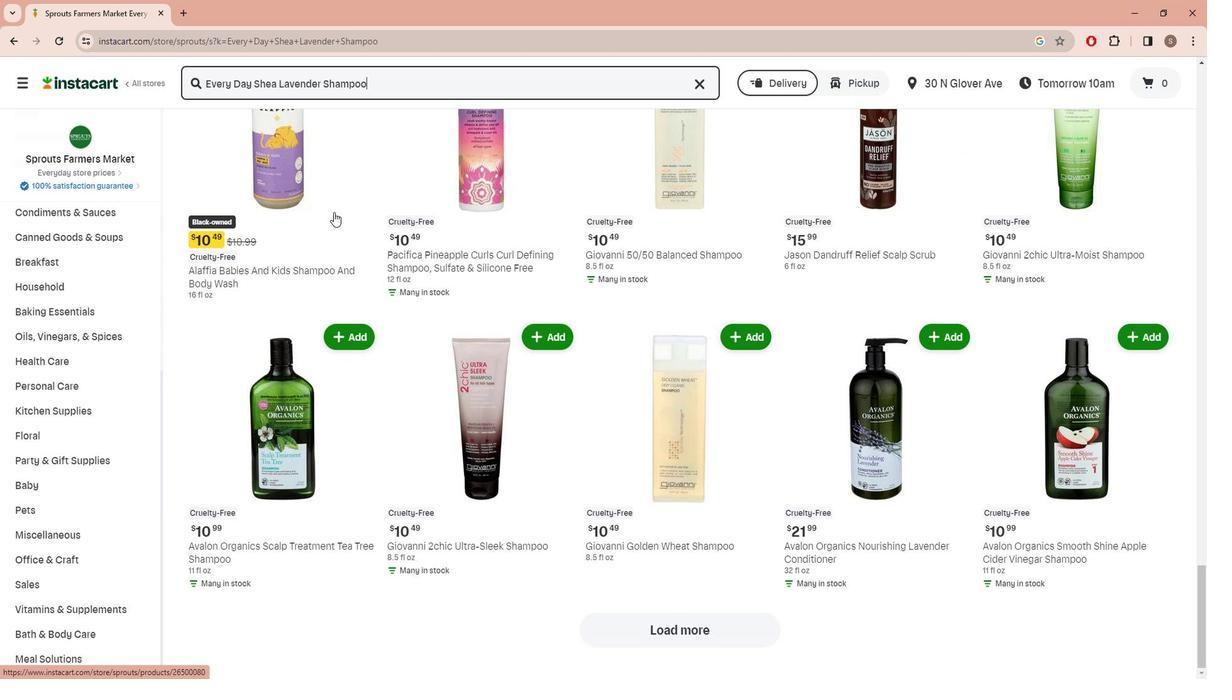 
Action: Mouse scrolled (330, 212) with delta (0, 0)
Screenshot: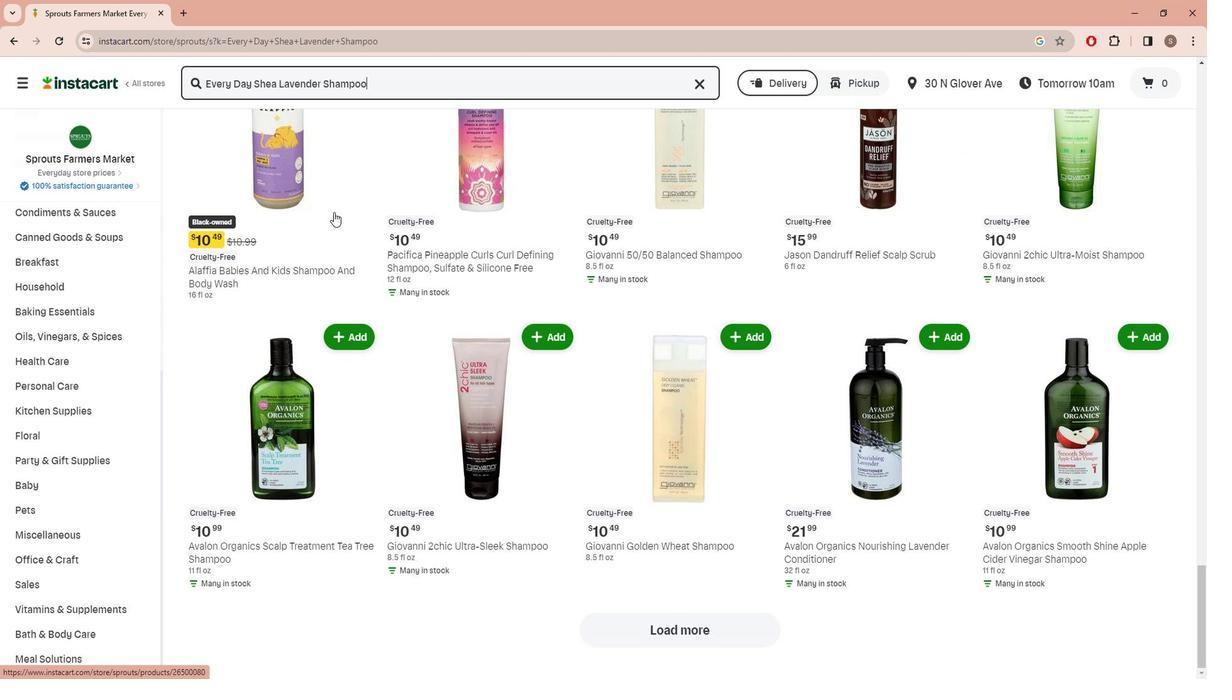 
